 Task: Search one way flight ticket for 5 adults, 2 children, 1 infant in seat and 1 infant on lap in economy from Arcata/eureka: California Redwood Coast-humboldt County Airport to South Bend: South Bend International Airport on 8-6-2023. Choice of flights is United. Number of bags: 10 checked bags. Price is upto 107000. Outbound departure time preference is 18:00.
Action: Mouse moved to (291, 123)
Screenshot: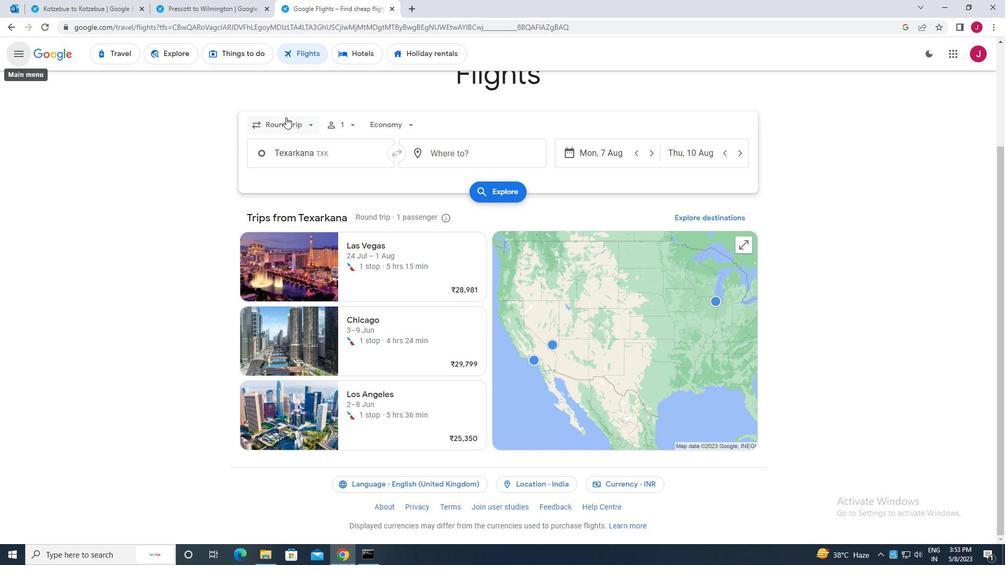 
Action: Mouse pressed left at (291, 123)
Screenshot: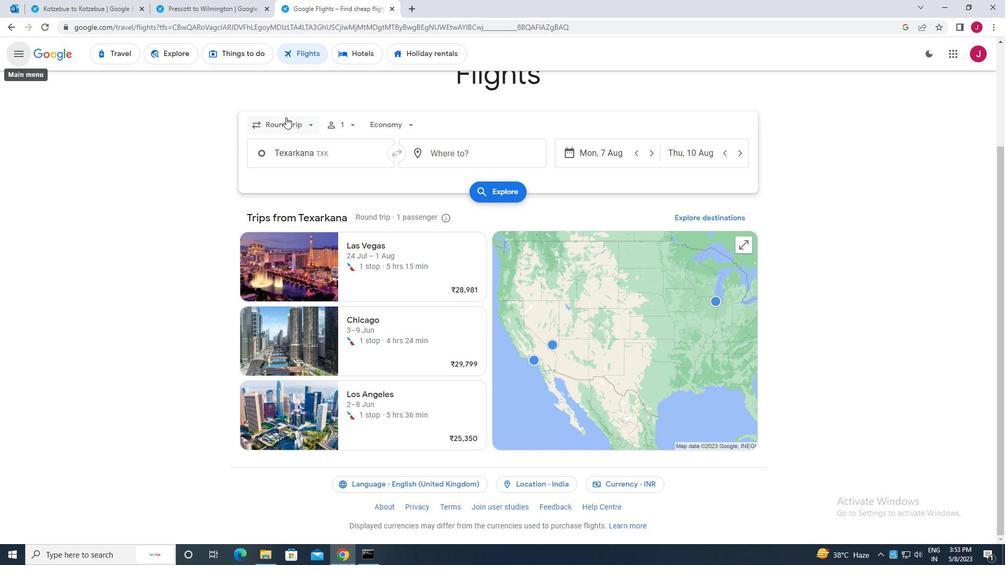 
Action: Mouse moved to (301, 171)
Screenshot: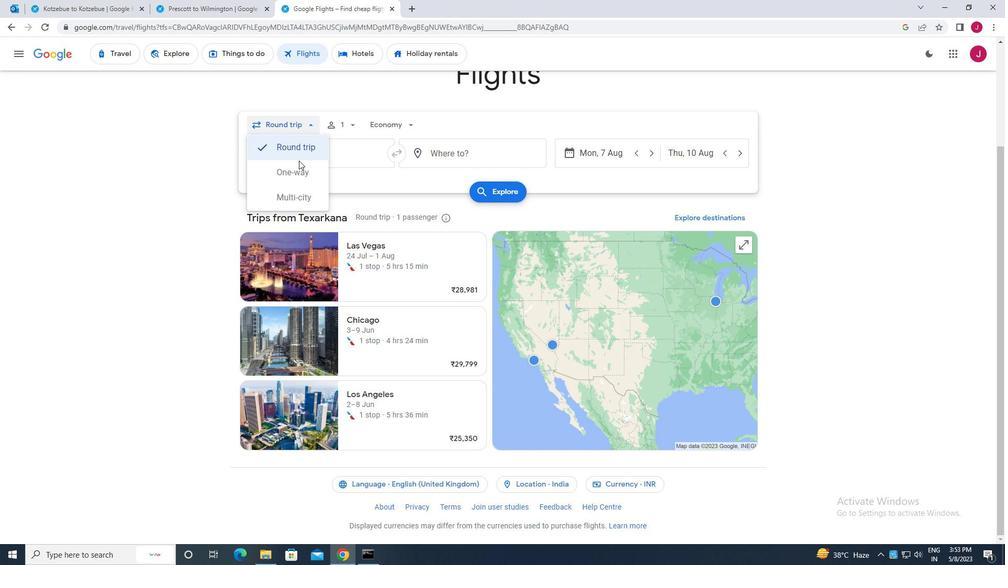 
Action: Mouse pressed left at (301, 171)
Screenshot: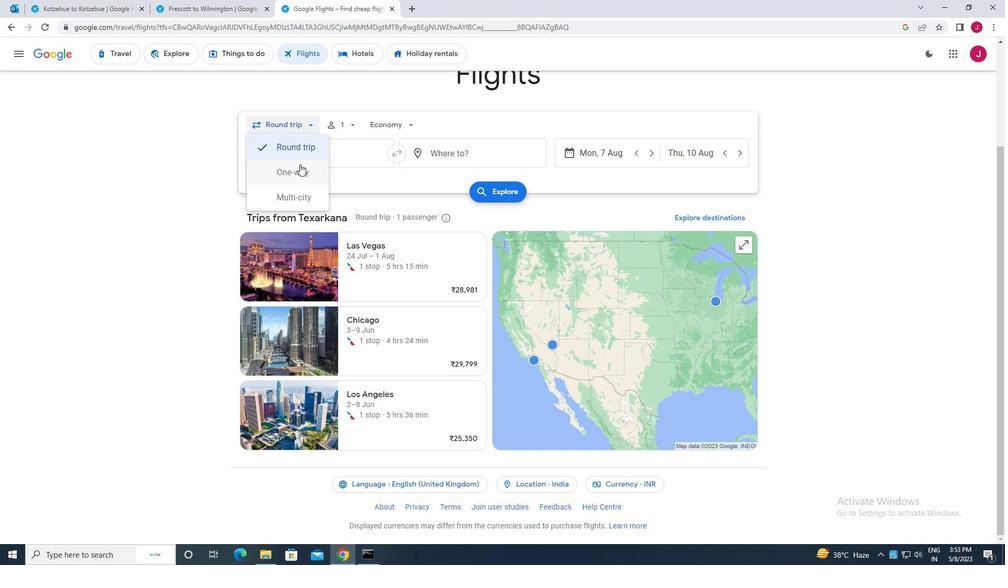 
Action: Mouse moved to (350, 127)
Screenshot: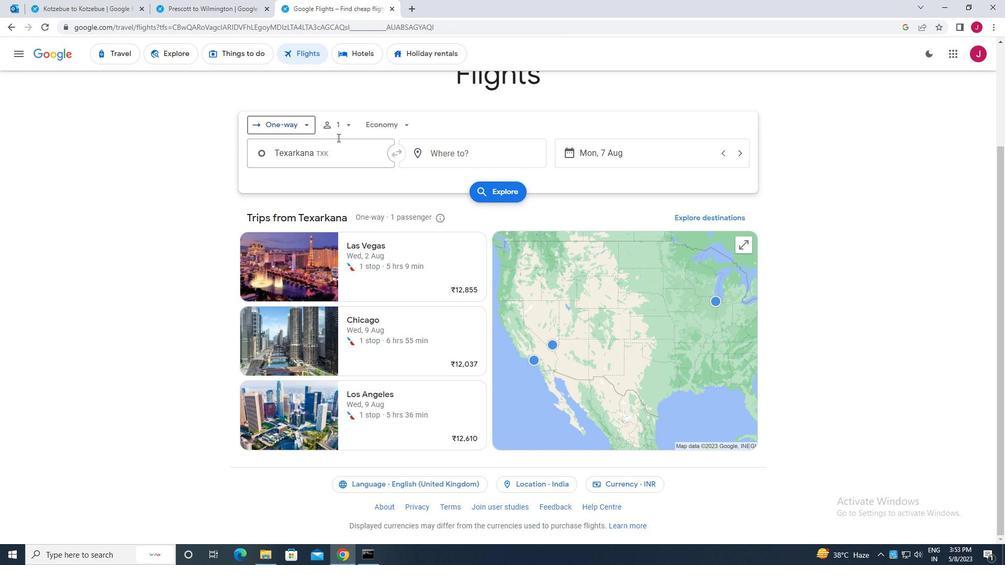 
Action: Mouse pressed left at (350, 127)
Screenshot: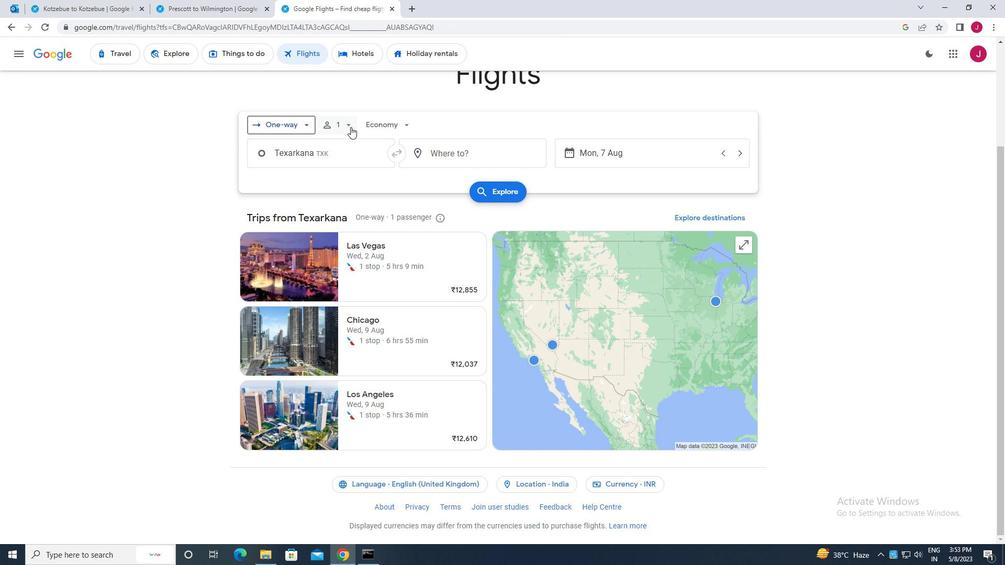 
Action: Mouse moved to (431, 149)
Screenshot: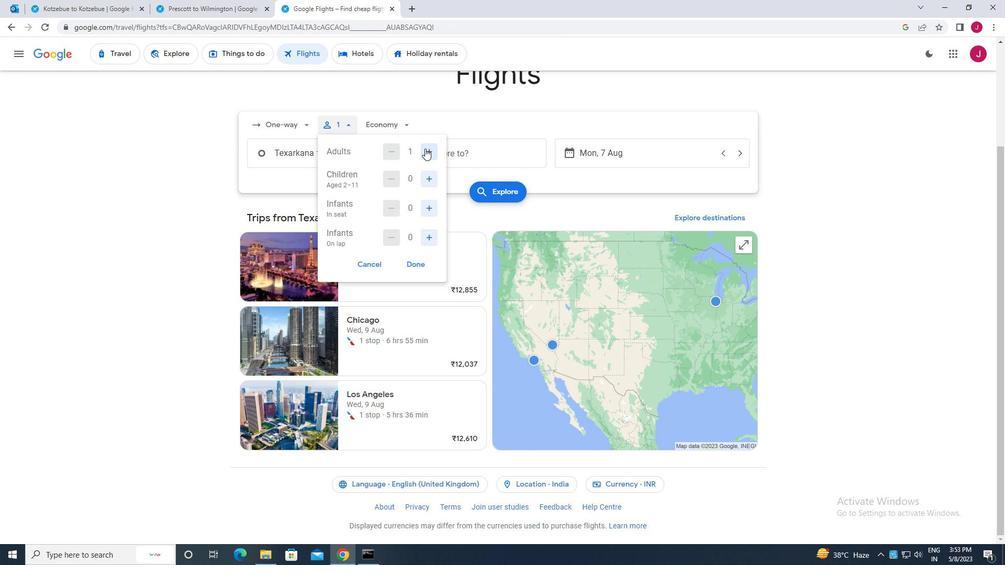 
Action: Mouse pressed left at (431, 149)
Screenshot: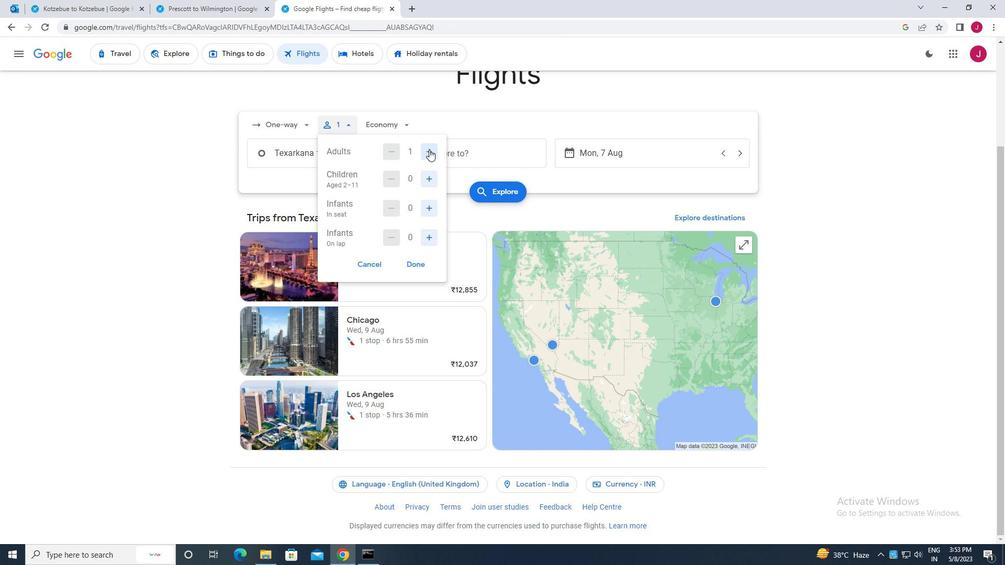 
Action: Mouse pressed left at (431, 149)
Screenshot: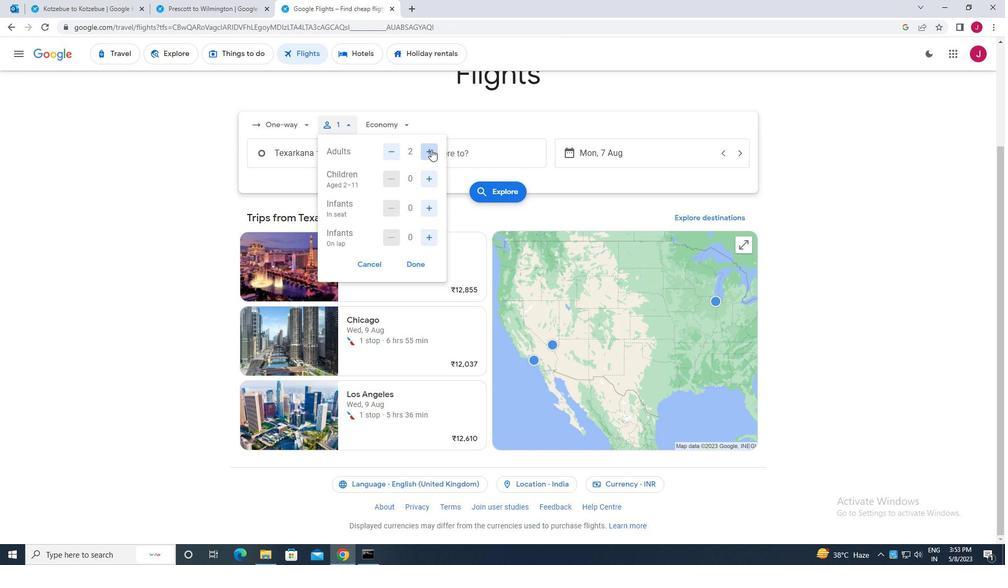 
Action: Mouse pressed left at (431, 149)
Screenshot: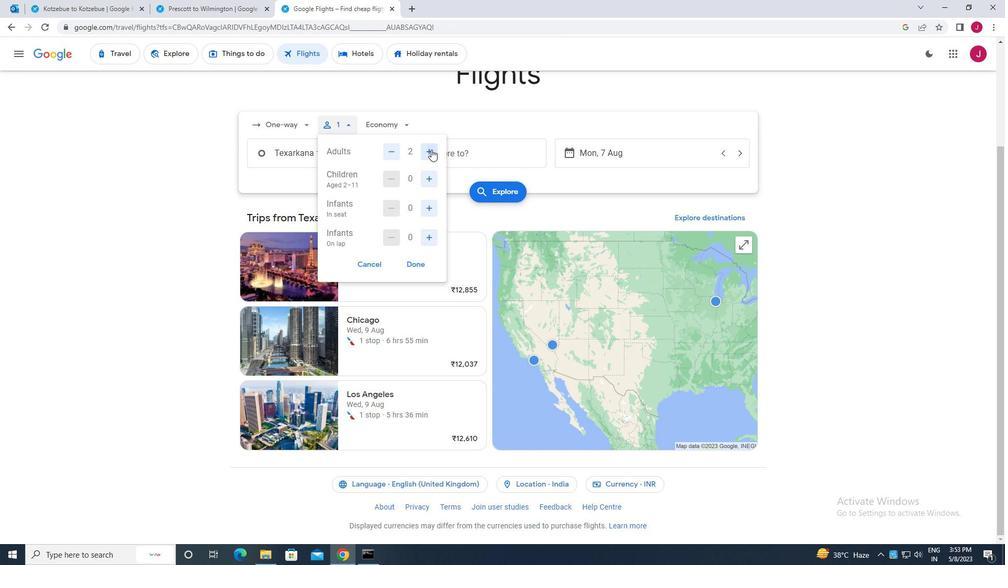 
Action: Mouse pressed left at (431, 149)
Screenshot: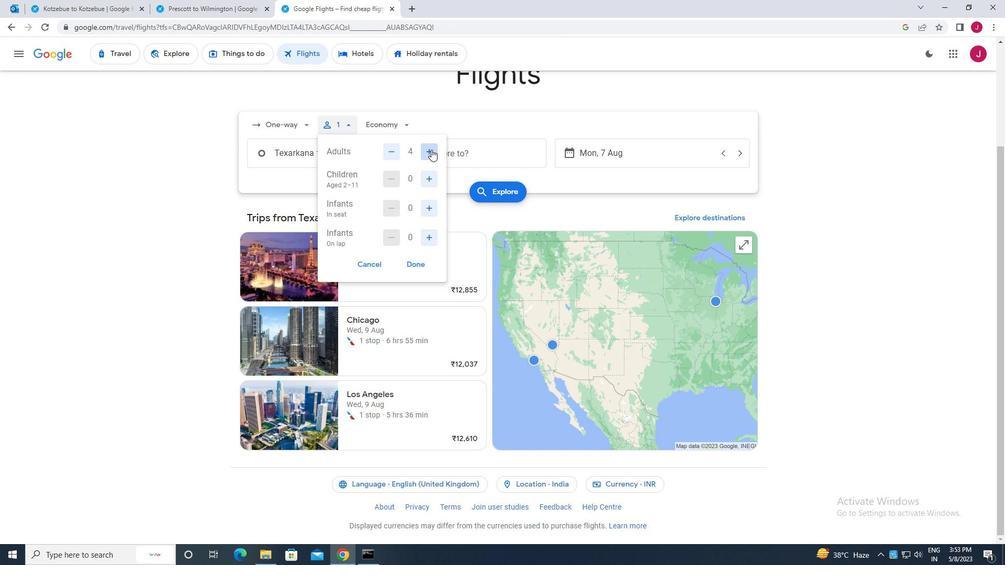 
Action: Mouse moved to (430, 178)
Screenshot: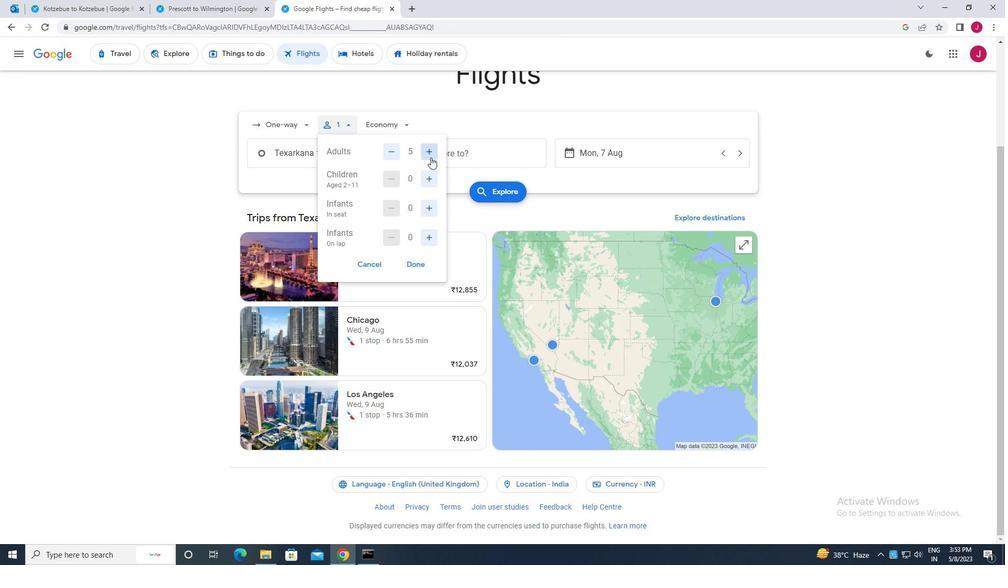 
Action: Mouse pressed left at (430, 178)
Screenshot: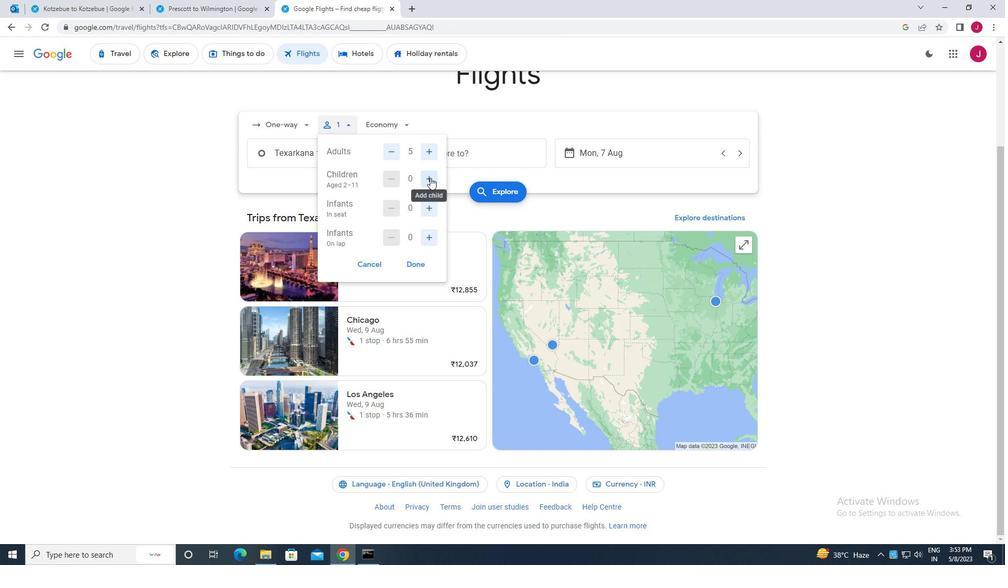
Action: Mouse pressed left at (430, 178)
Screenshot: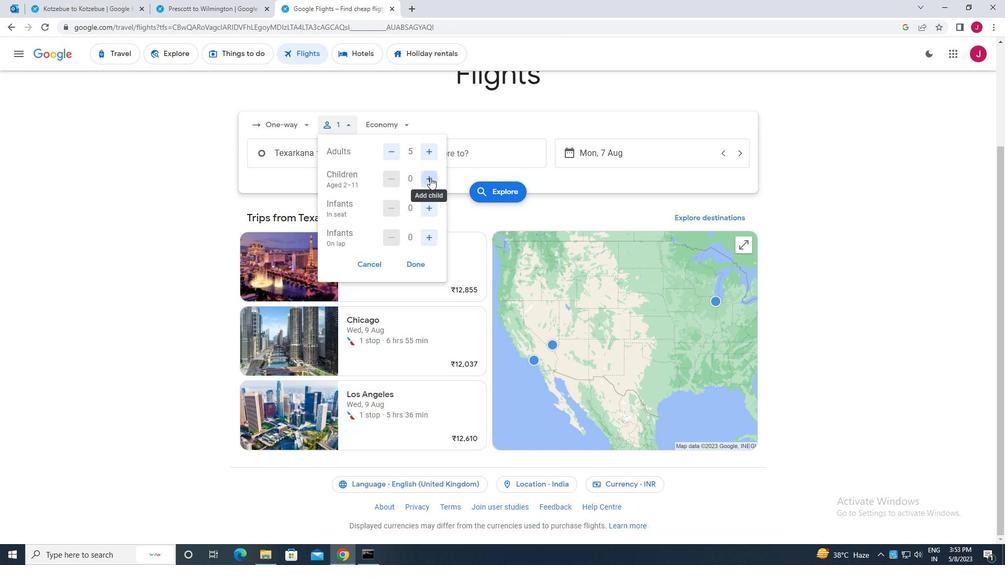 
Action: Mouse moved to (428, 206)
Screenshot: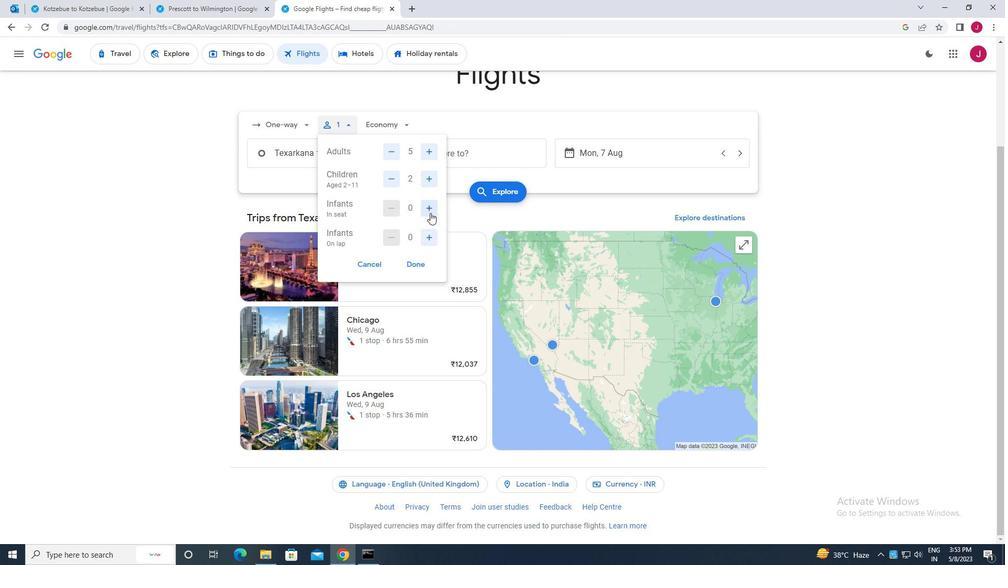 
Action: Mouse pressed left at (428, 206)
Screenshot: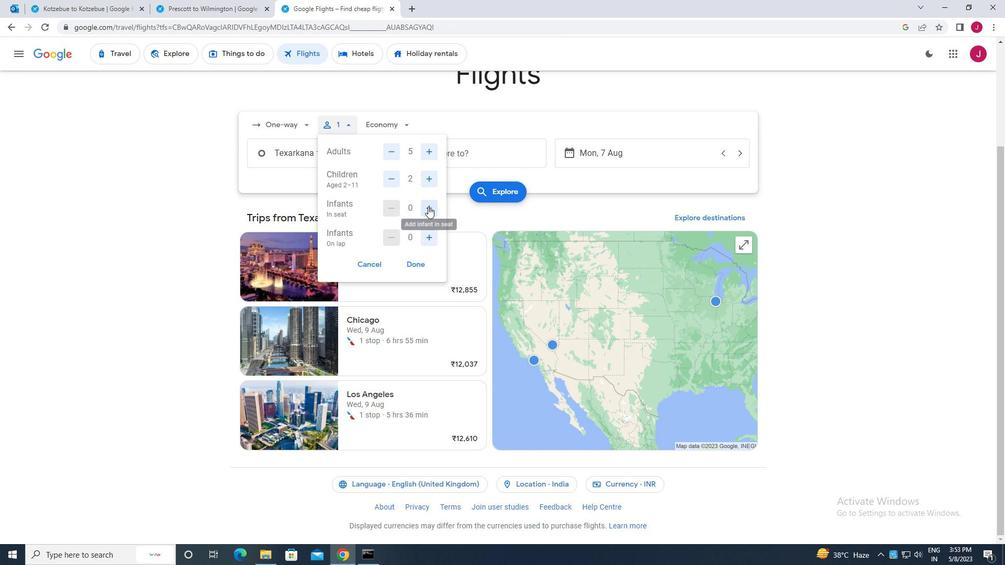 
Action: Mouse moved to (428, 238)
Screenshot: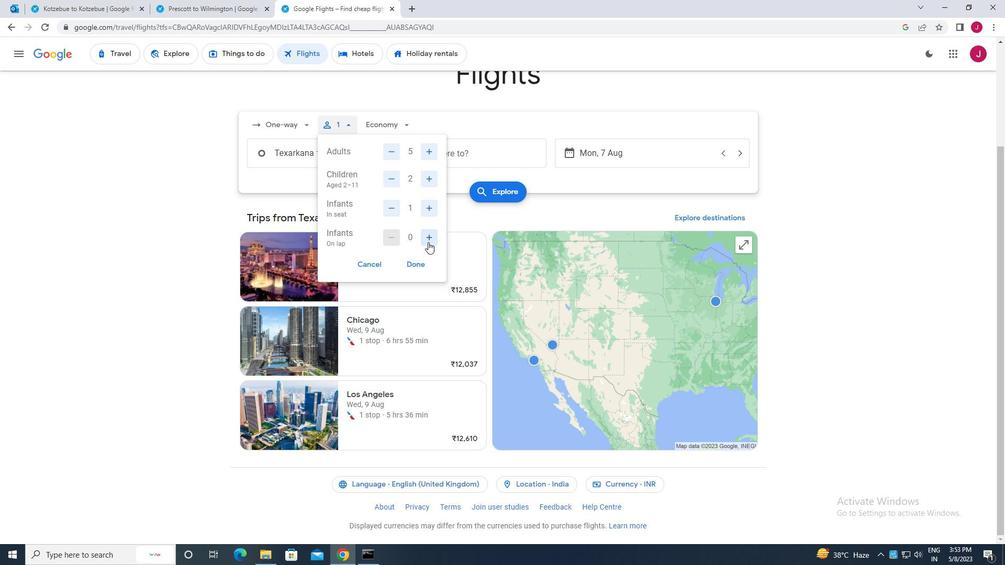 
Action: Mouse pressed left at (428, 238)
Screenshot: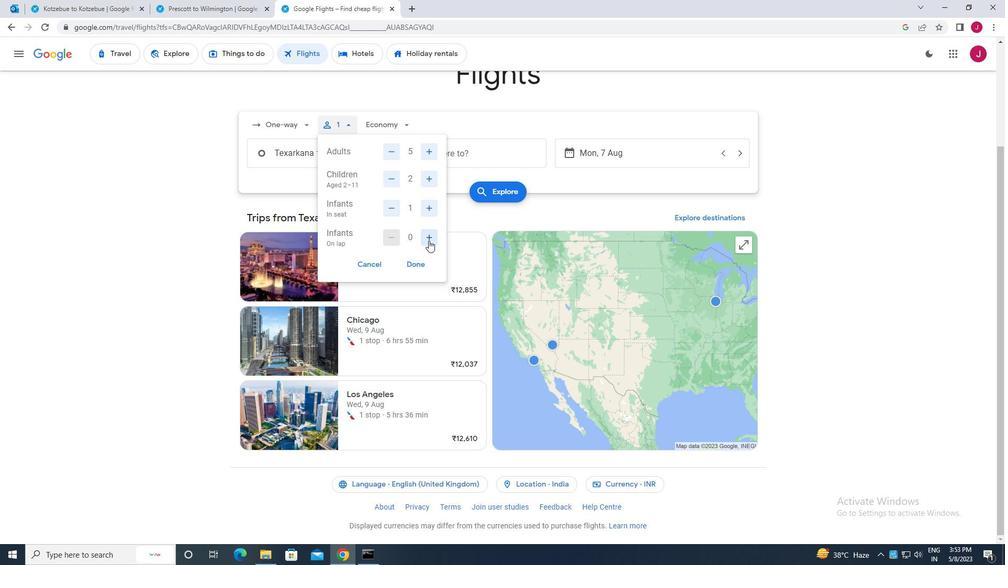 
Action: Mouse moved to (409, 262)
Screenshot: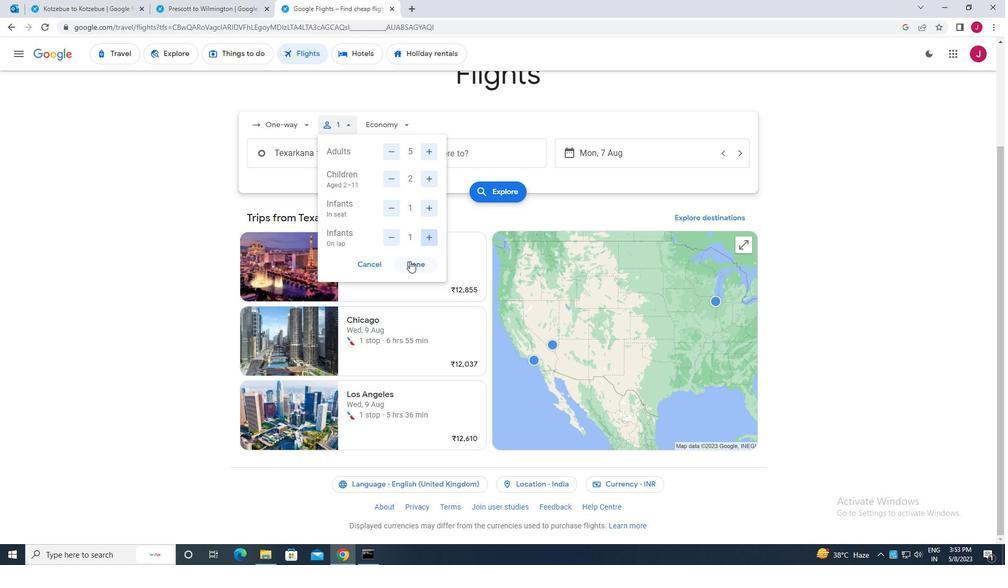 
Action: Mouse pressed left at (409, 262)
Screenshot: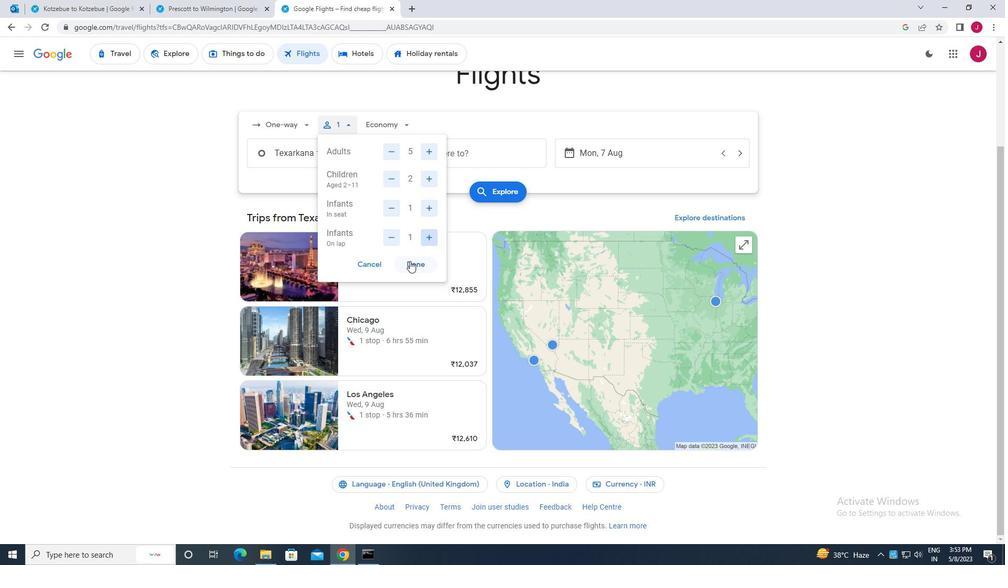 
Action: Mouse moved to (377, 126)
Screenshot: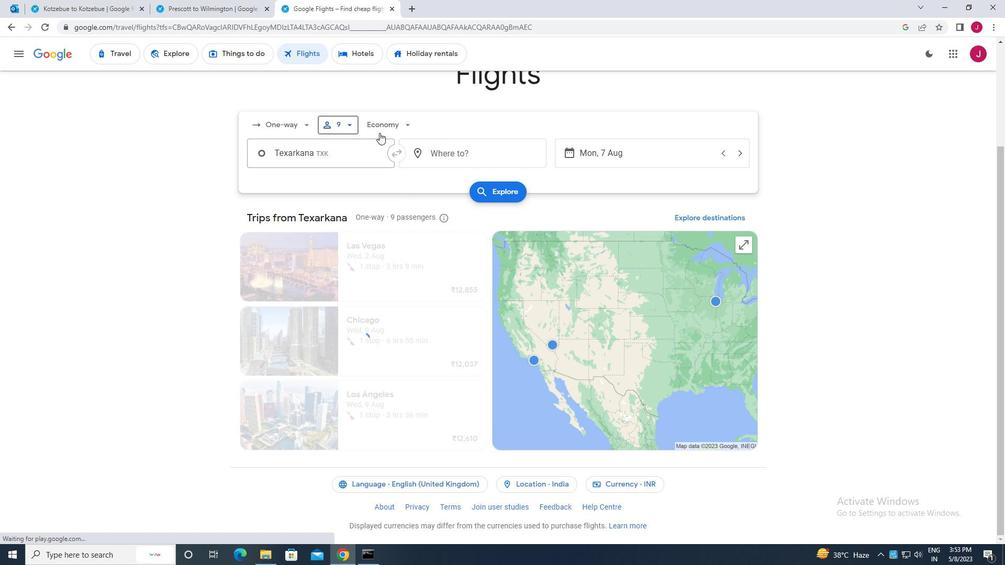 
Action: Mouse pressed left at (377, 126)
Screenshot: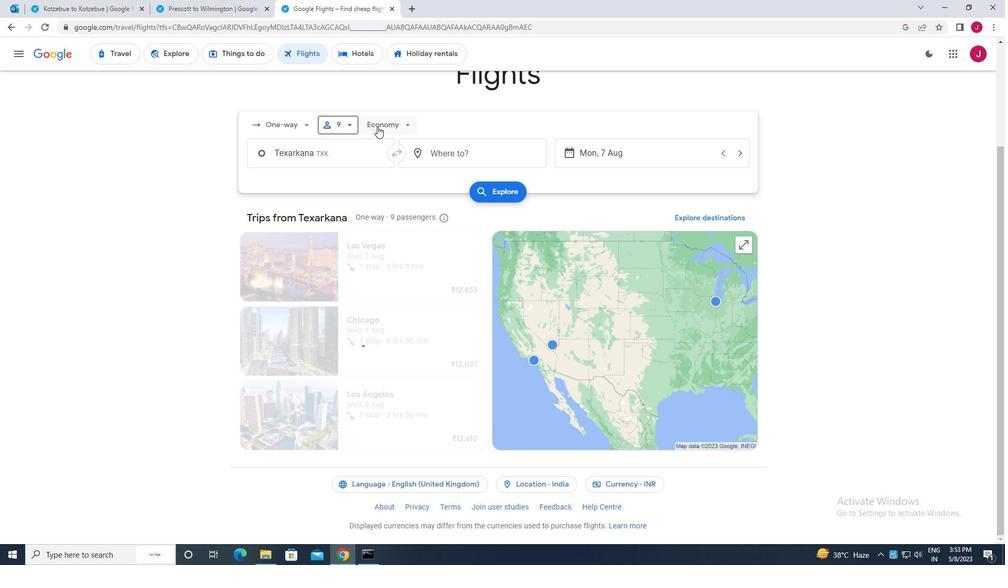 
Action: Mouse moved to (404, 148)
Screenshot: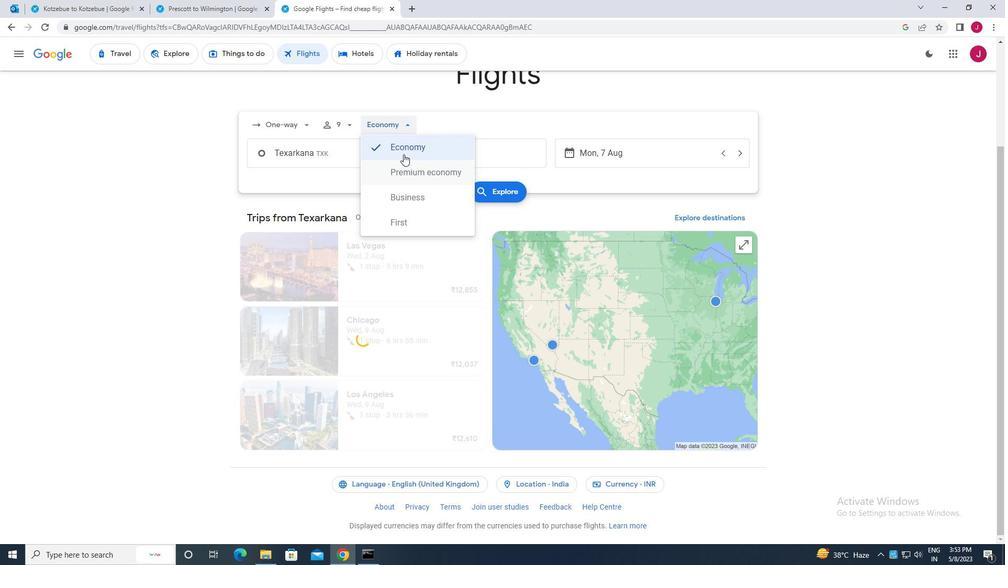 
Action: Mouse pressed left at (404, 148)
Screenshot: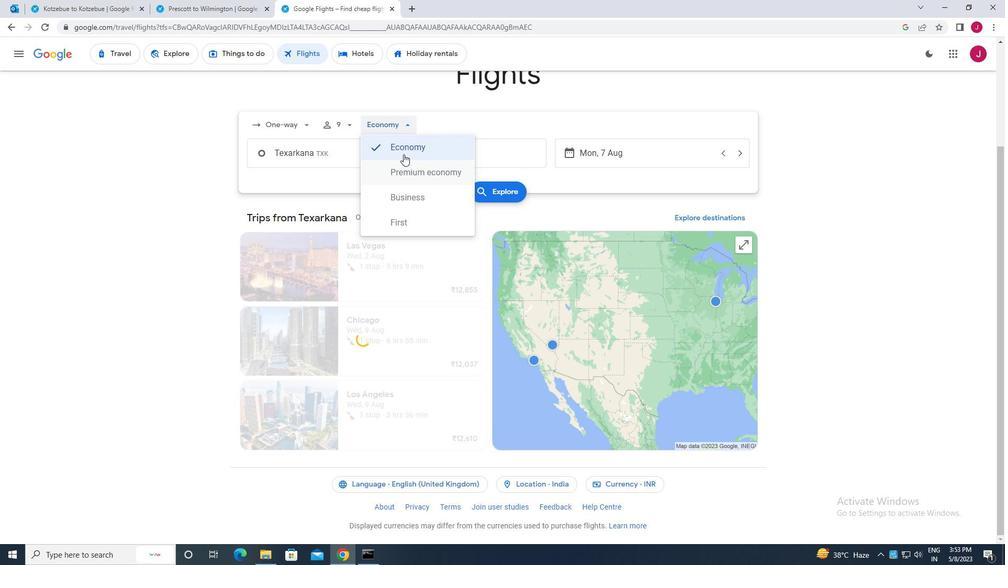 
Action: Mouse moved to (352, 153)
Screenshot: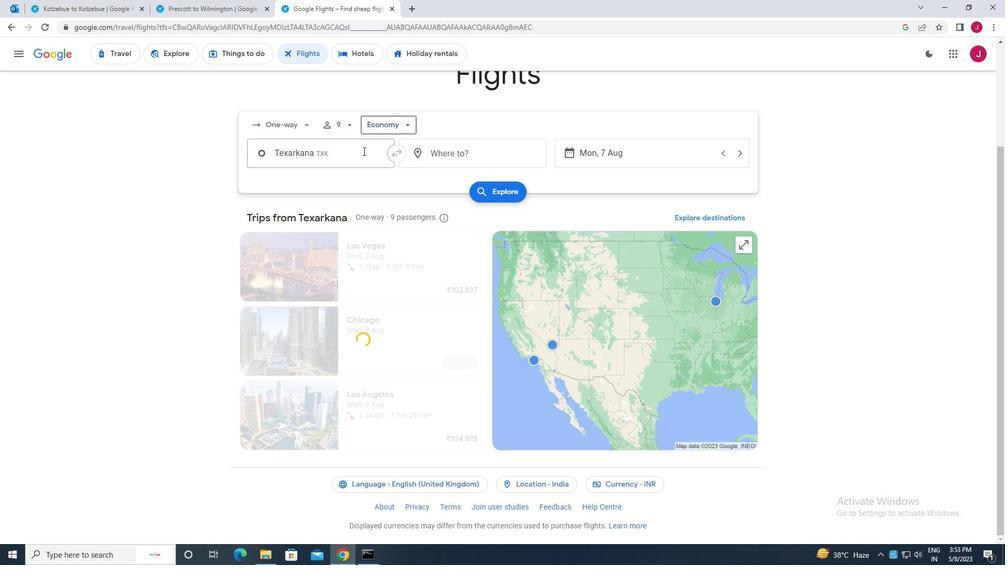 
Action: Mouse pressed left at (352, 153)
Screenshot: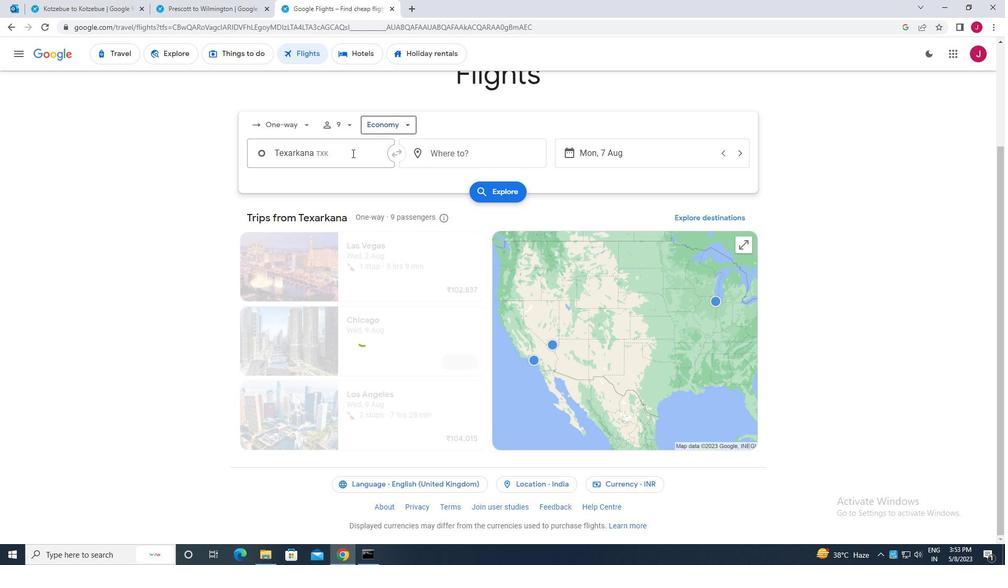
Action: Mouse moved to (350, 153)
Screenshot: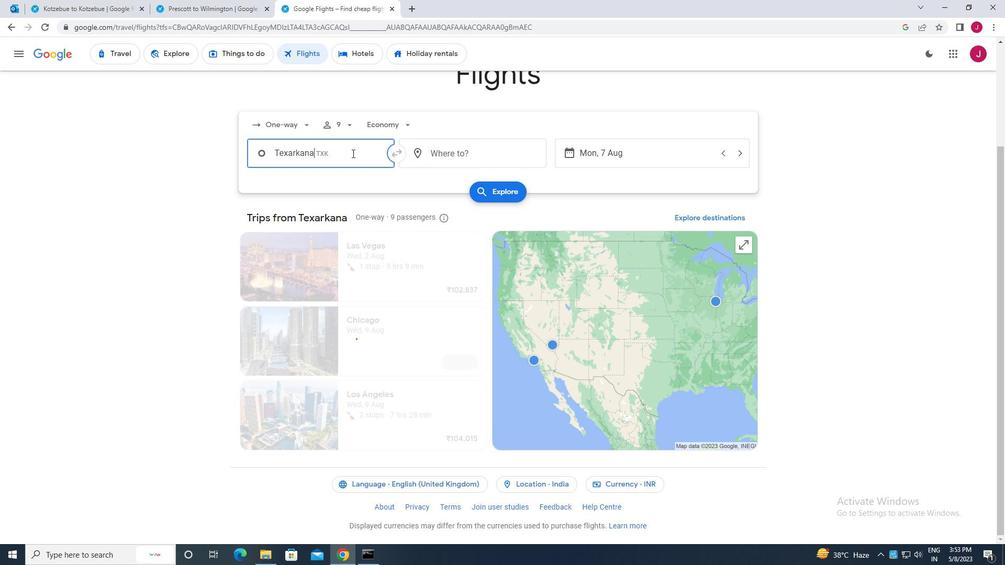 
Action: Key pressed arcata
Screenshot: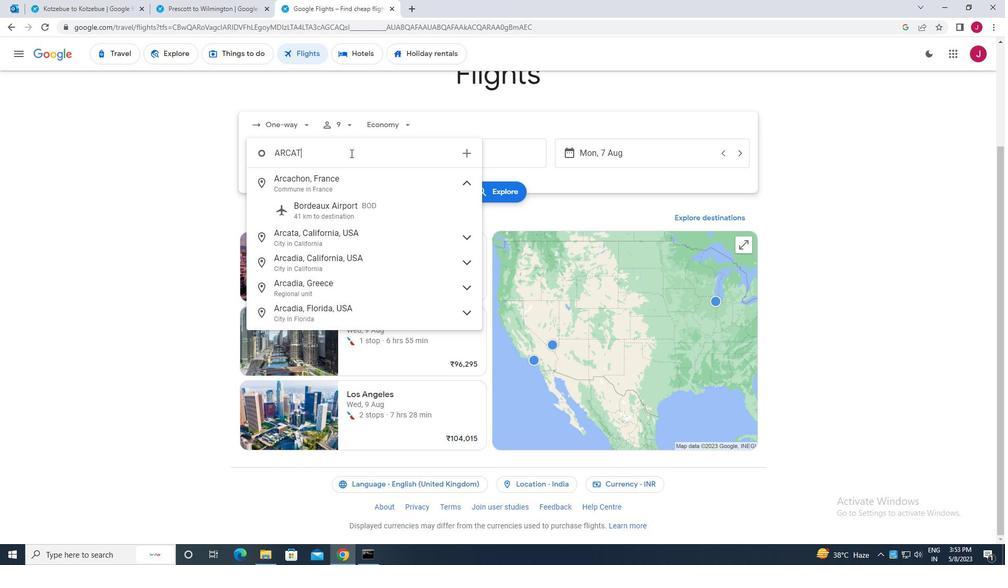 
Action: Mouse moved to (375, 208)
Screenshot: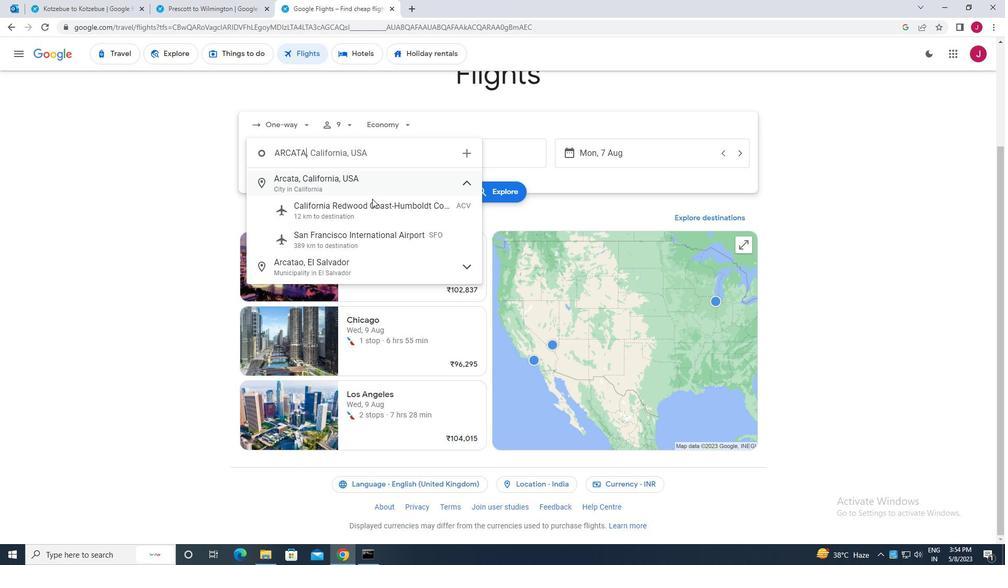 
Action: Mouse pressed left at (375, 208)
Screenshot: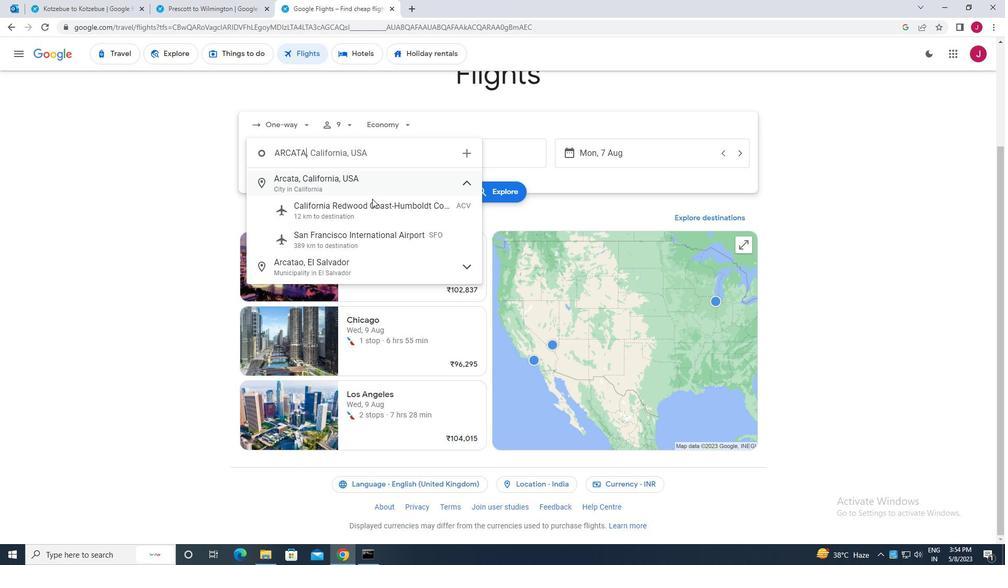 
Action: Mouse moved to (467, 154)
Screenshot: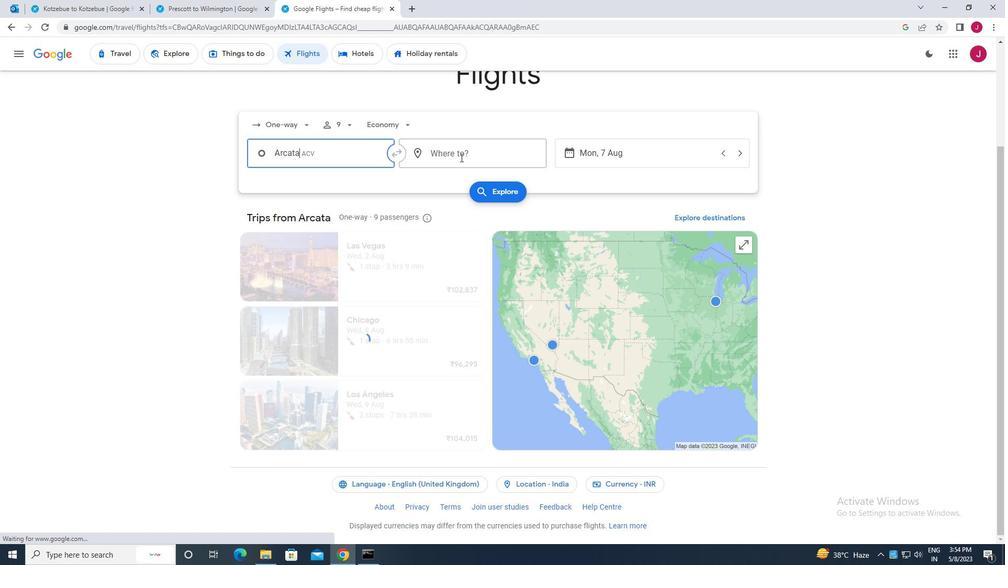 
Action: Mouse pressed left at (467, 154)
Screenshot: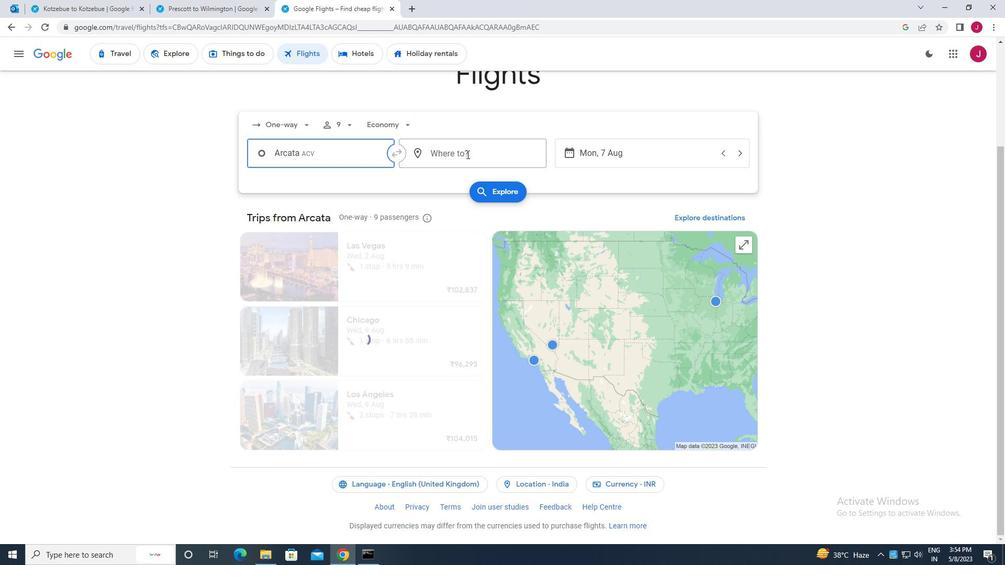 
Action: Key pressed south<Key.space>bend
Screenshot: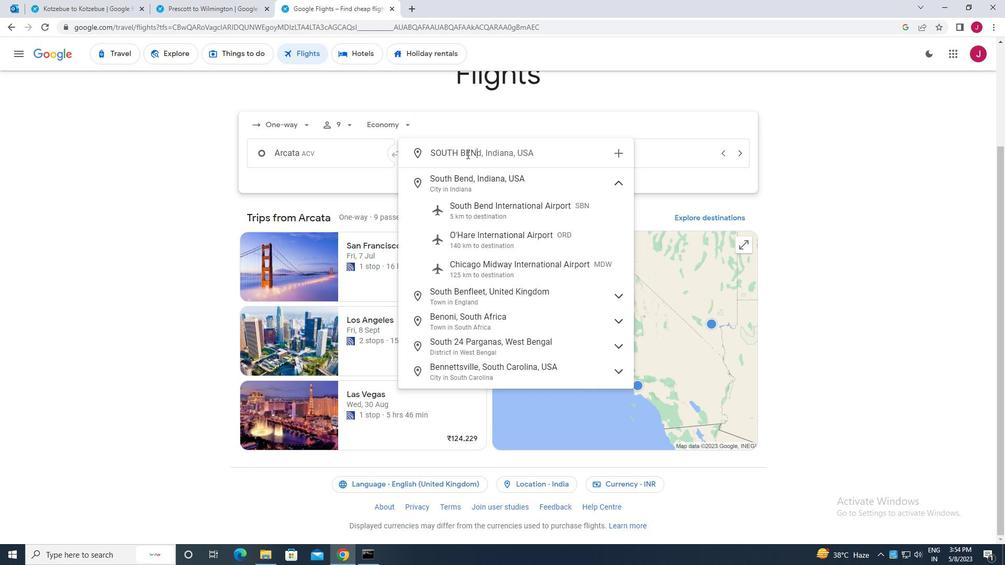 
Action: Mouse moved to (485, 208)
Screenshot: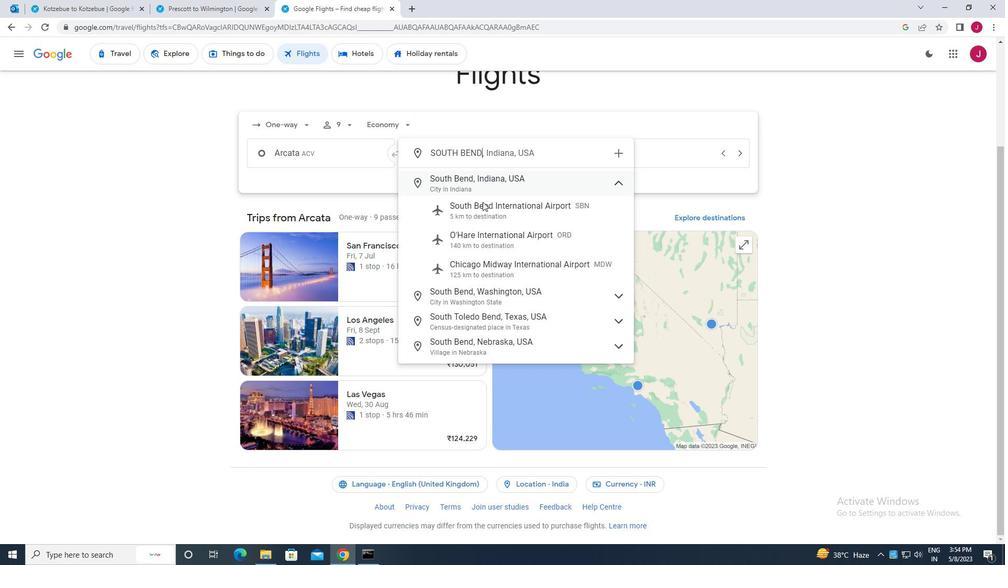 
Action: Mouse pressed left at (485, 208)
Screenshot: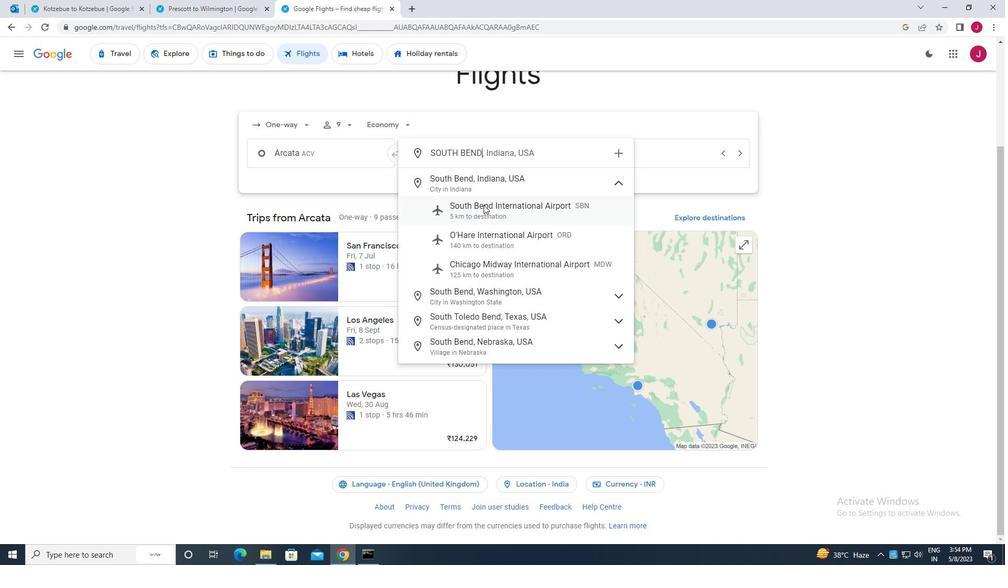 
Action: Mouse moved to (607, 156)
Screenshot: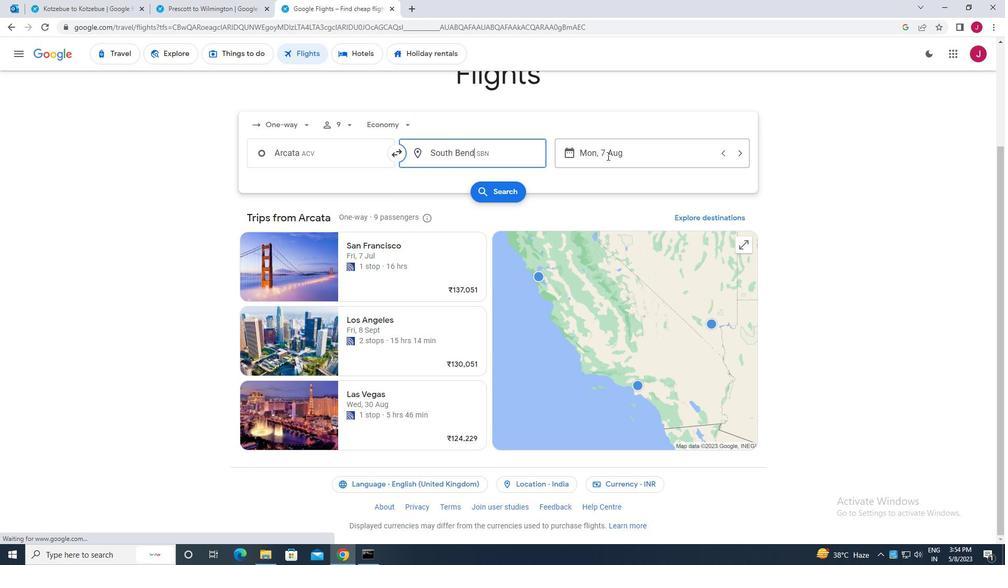 
Action: Mouse pressed left at (607, 156)
Screenshot: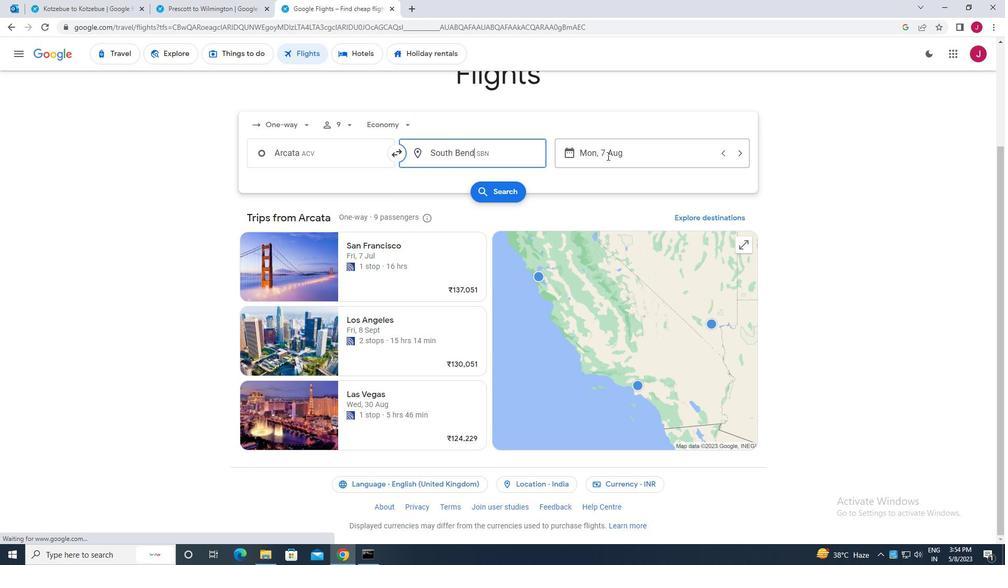 
Action: Mouse moved to (388, 255)
Screenshot: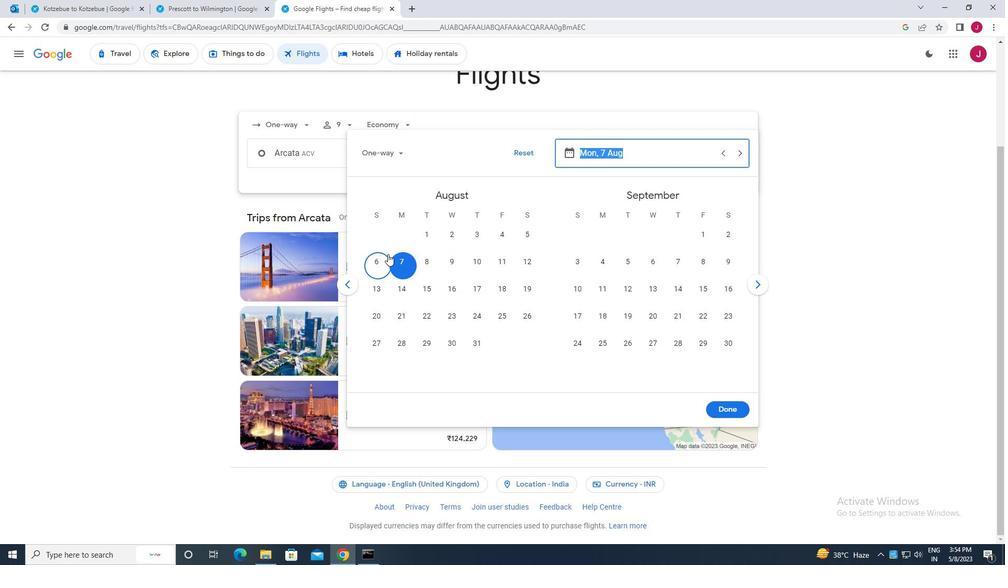 
Action: Mouse pressed left at (388, 255)
Screenshot: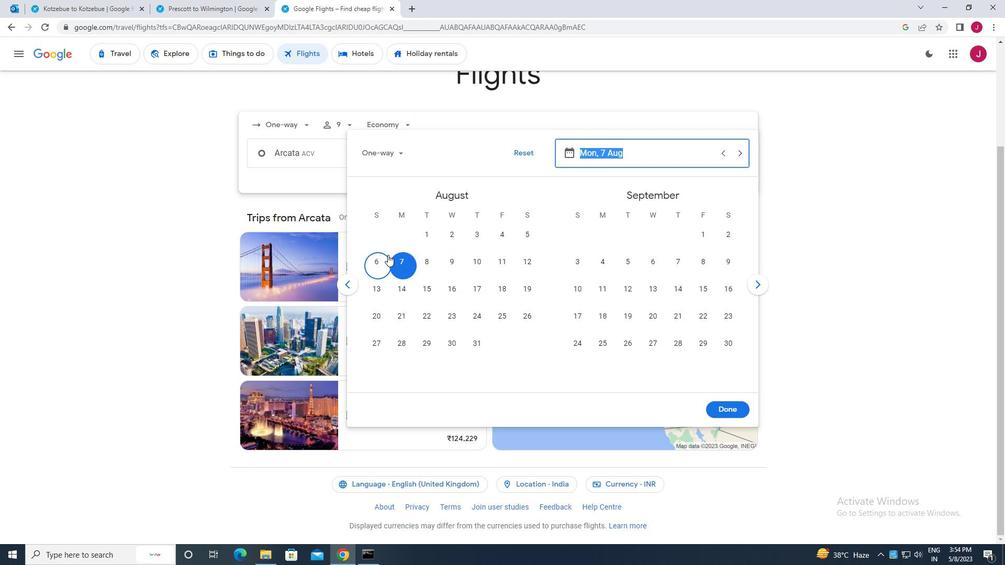 
Action: Mouse moved to (731, 409)
Screenshot: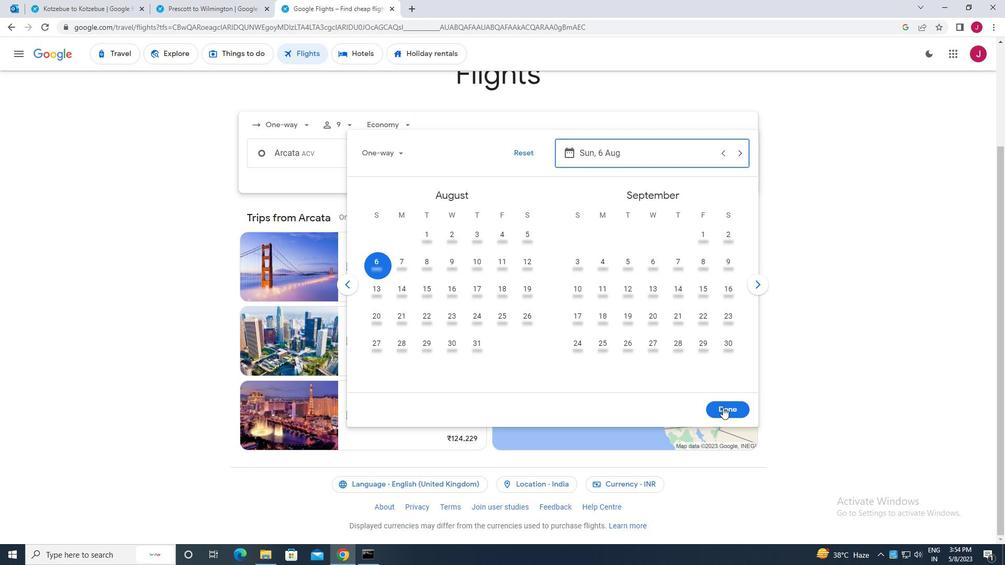 
Action: Mouse pressed left at (731, 409)
Screenshot: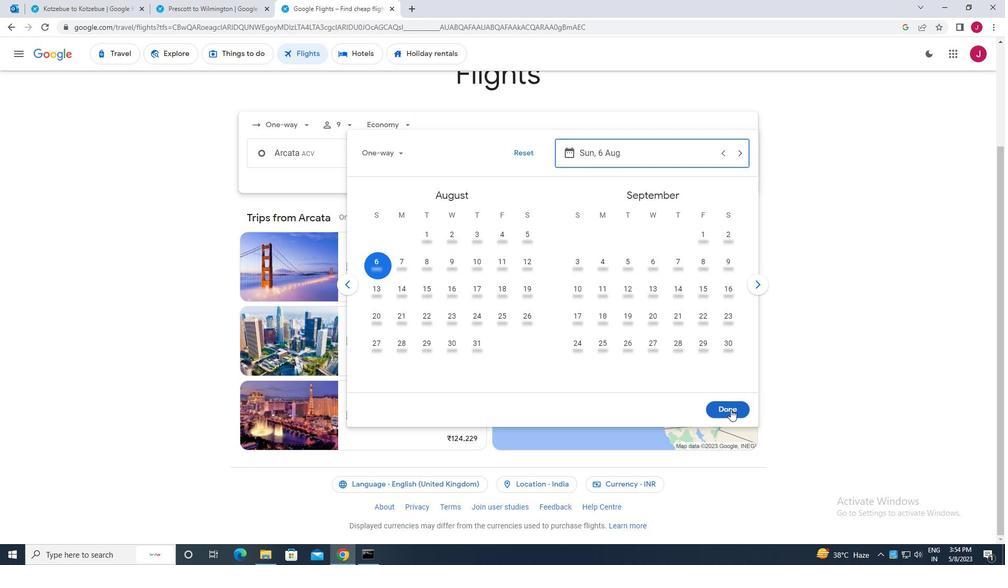 
Action: Mouse moved to (506, 193)
Screenshot: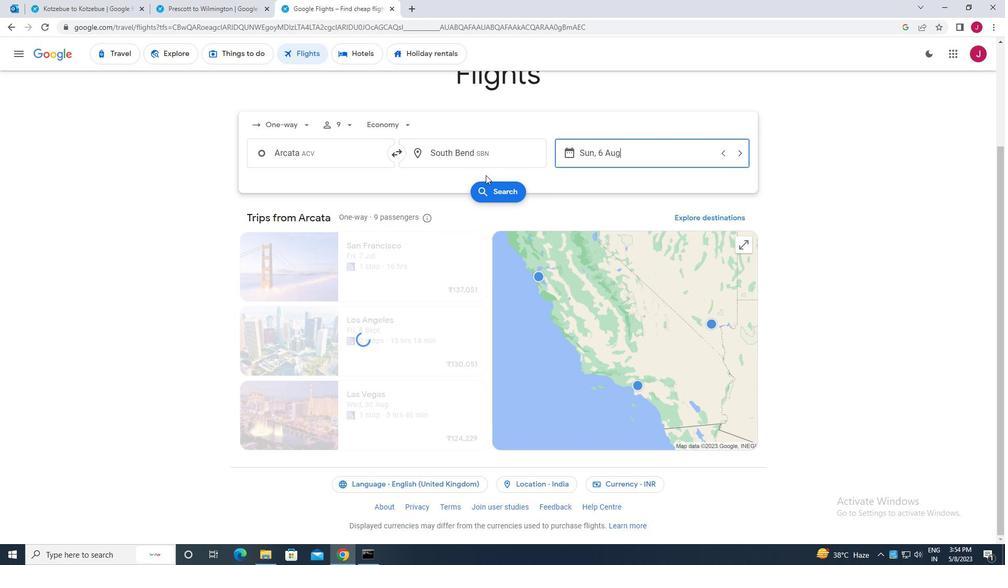 
Action: Mouse pressed left at (506, 193)
Screenshot: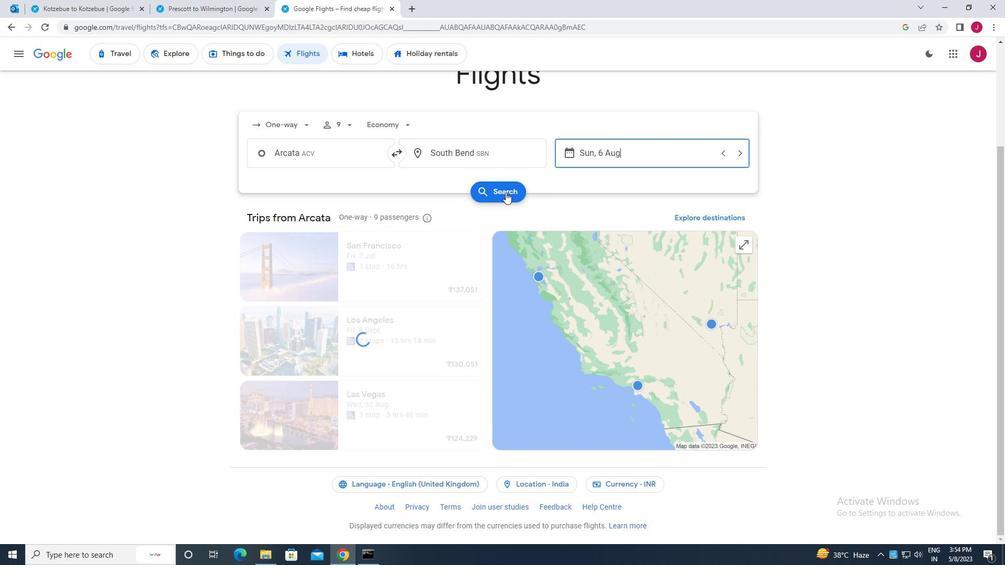 
Action: Mouse moved to (263, 151)
Screenshot: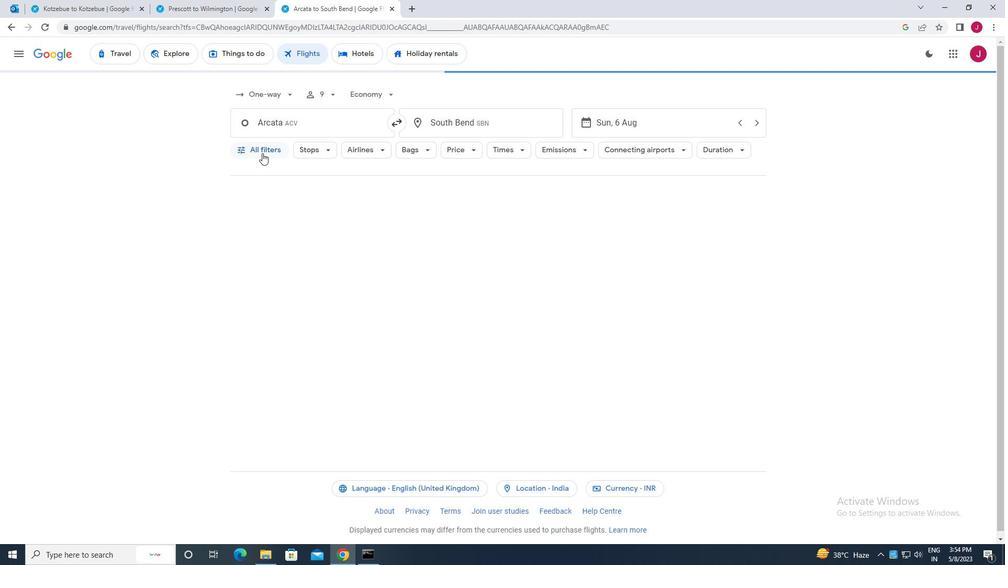 
Action: Mouse pressed left at (263, 151)
Screenshot: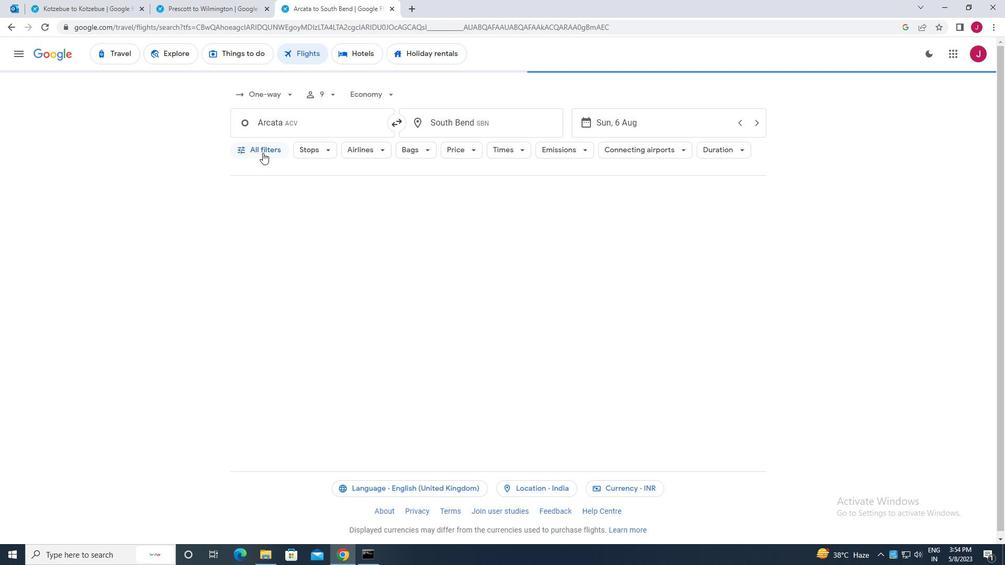 
Action: Mouse moved to (323, 240)
Screenshot: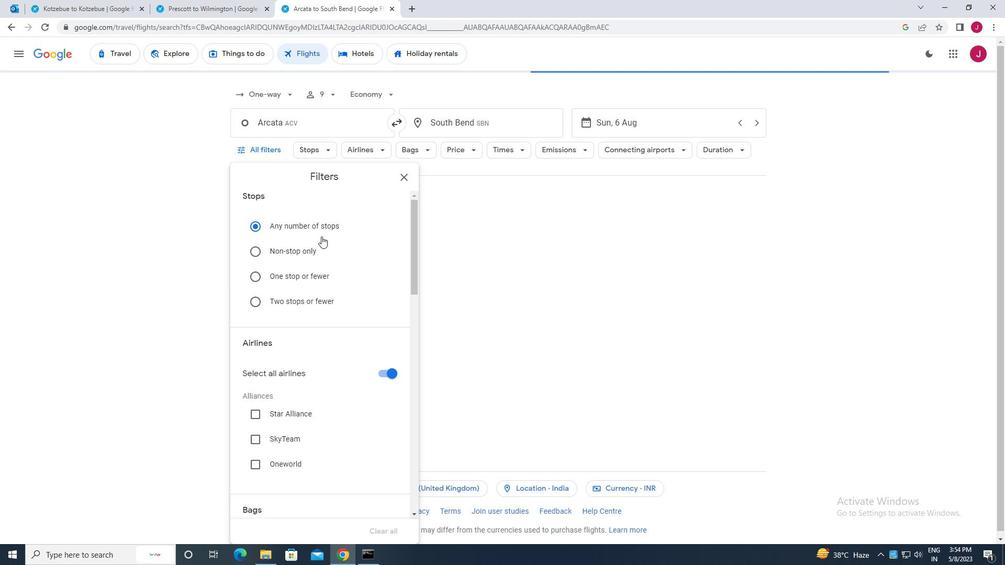 
Action: Mouse scrolled (323, 239) with delta (0, 0)
Screenshot: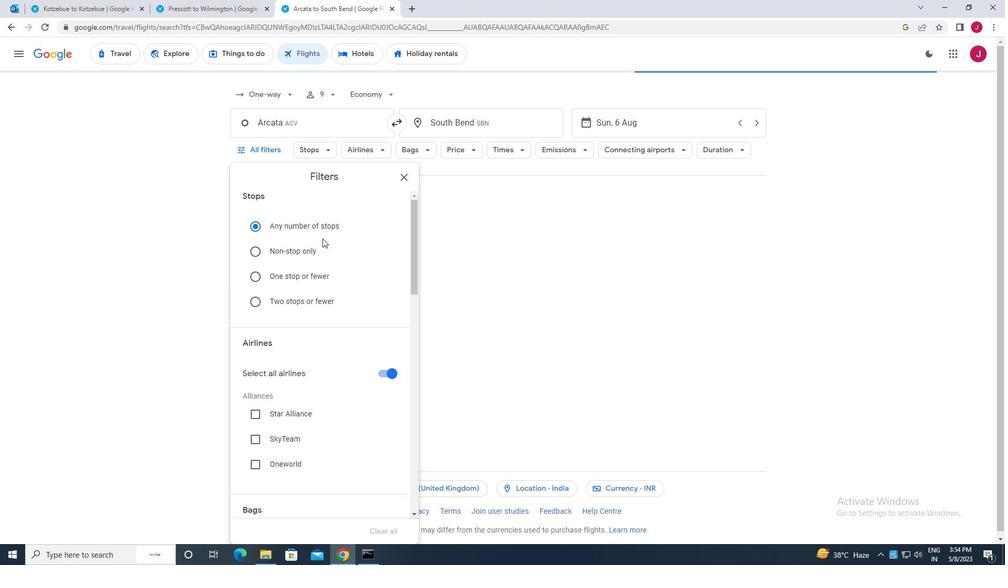 
Action: Mouse scrolled (323, 239) with delta (0, 0)
Screenshot: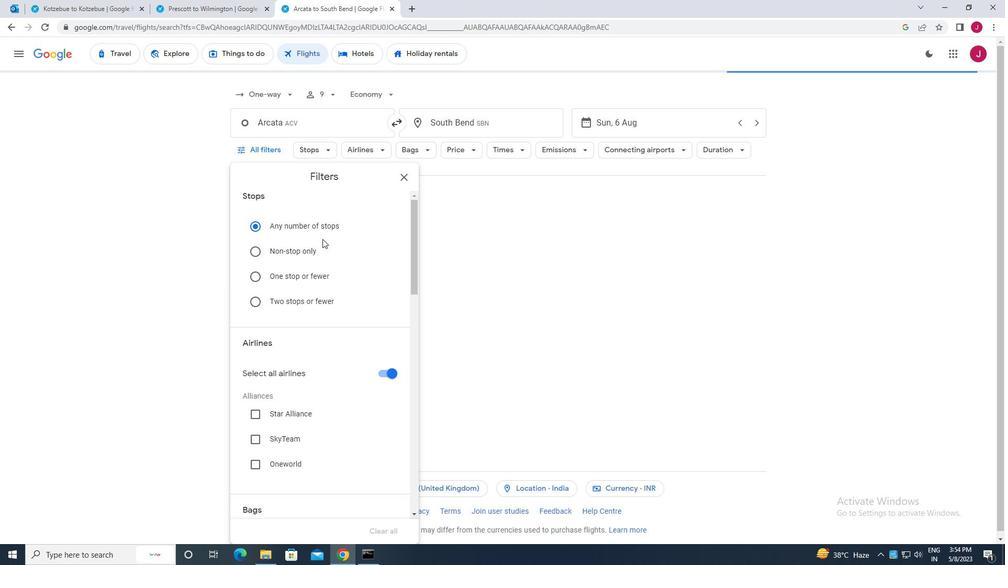 
Action: Mouse scrolled (323, 239) with delta (0, 0)
Screenshot: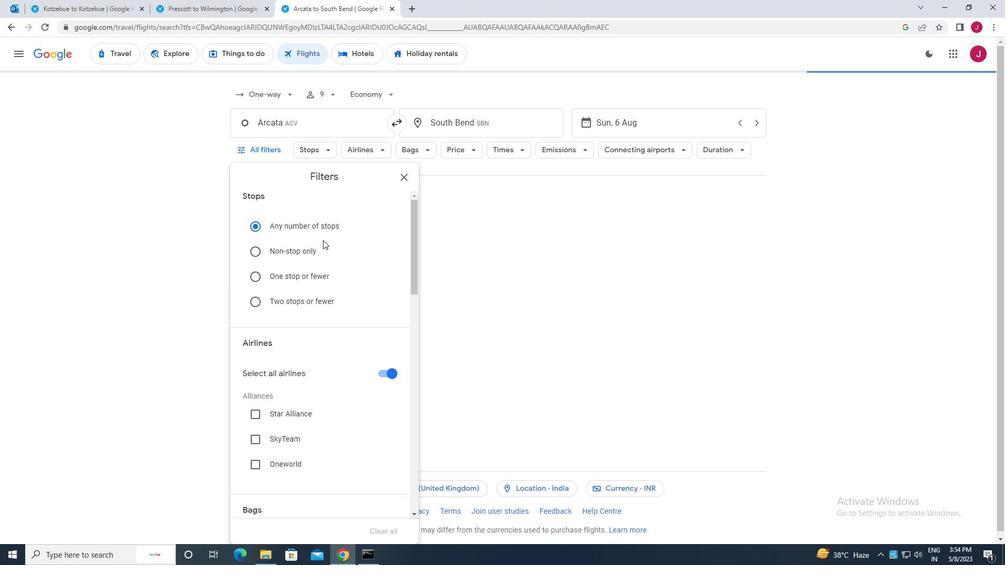 
Action: Mouse moved to (384, 218)
Screenshot: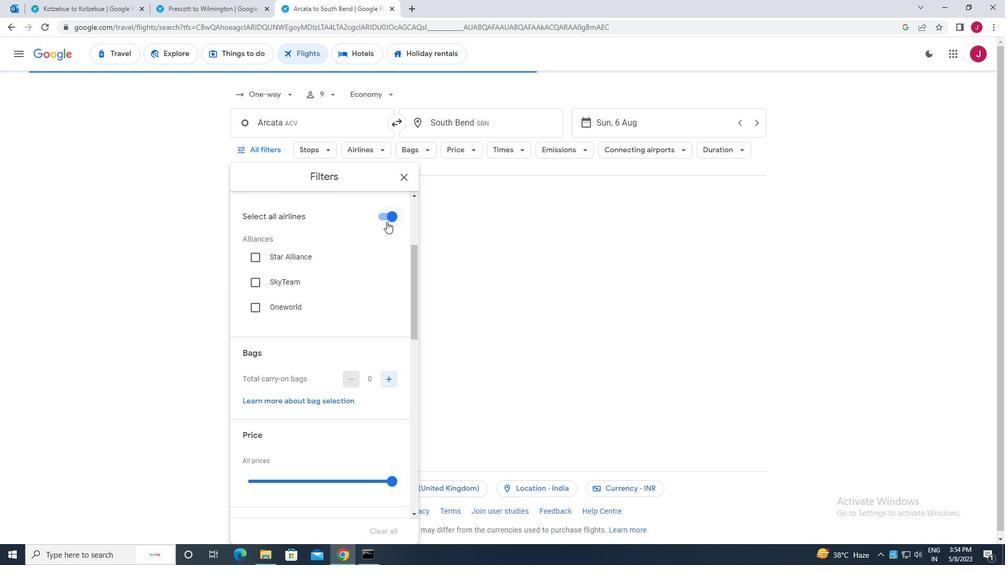 
Action: Mouse pressed left at (384, 218)
Screenshot: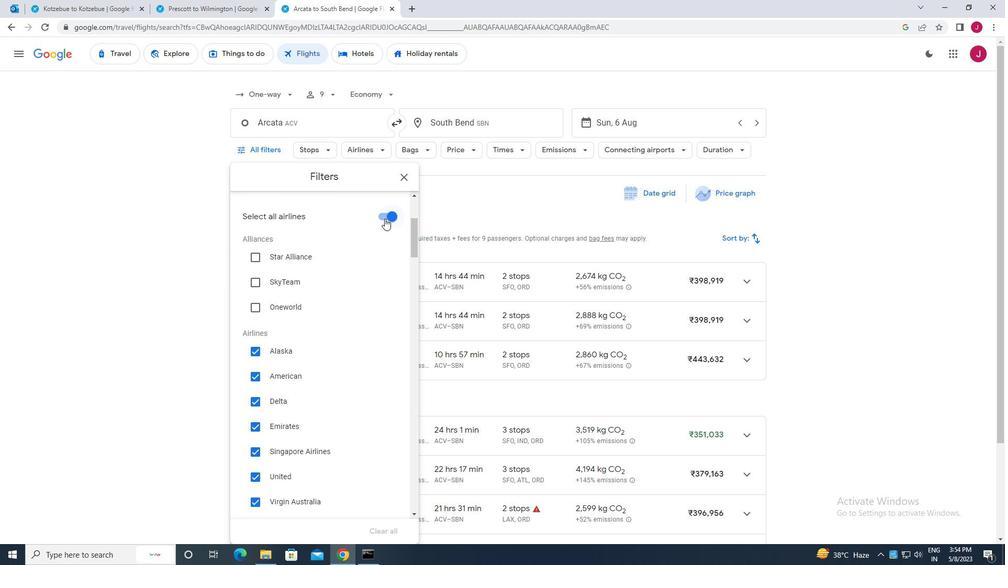 
Action: Mouse moved to (347, 262)
Screenshot: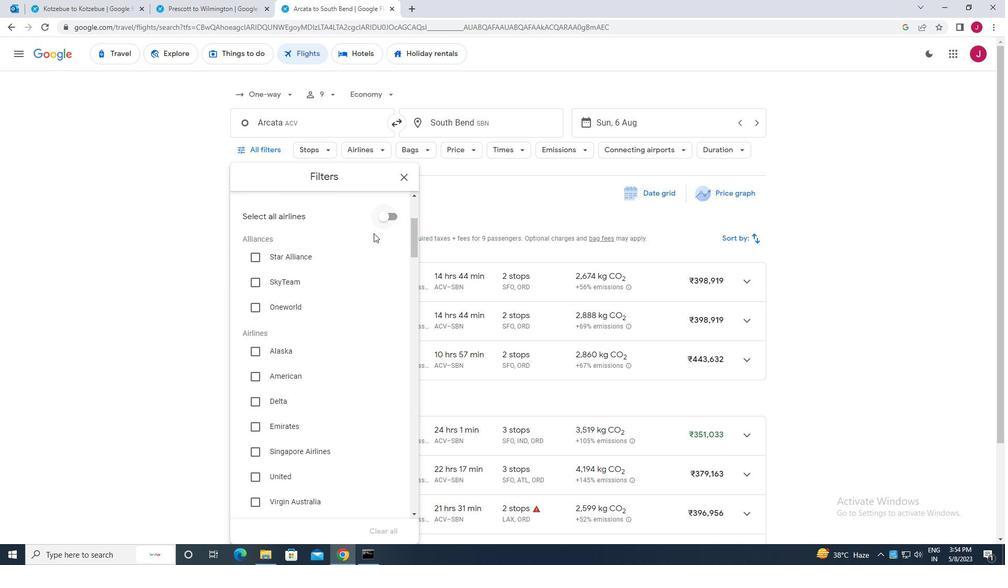 
Action: Mouse scrolled (347, 261) with delta (0, 0)
Screenshot: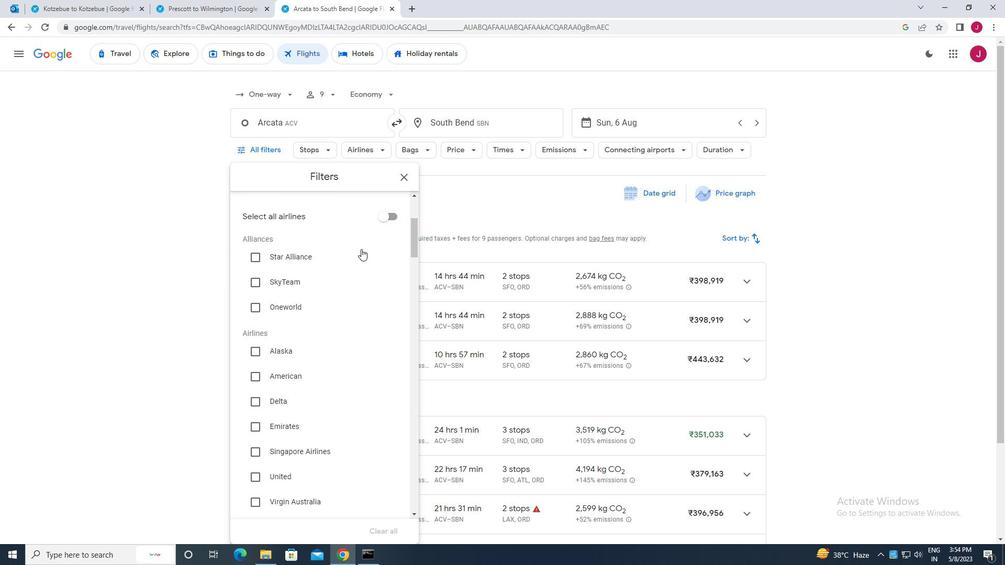 
Action: Mouse moved to (346, 263)
Screenshot: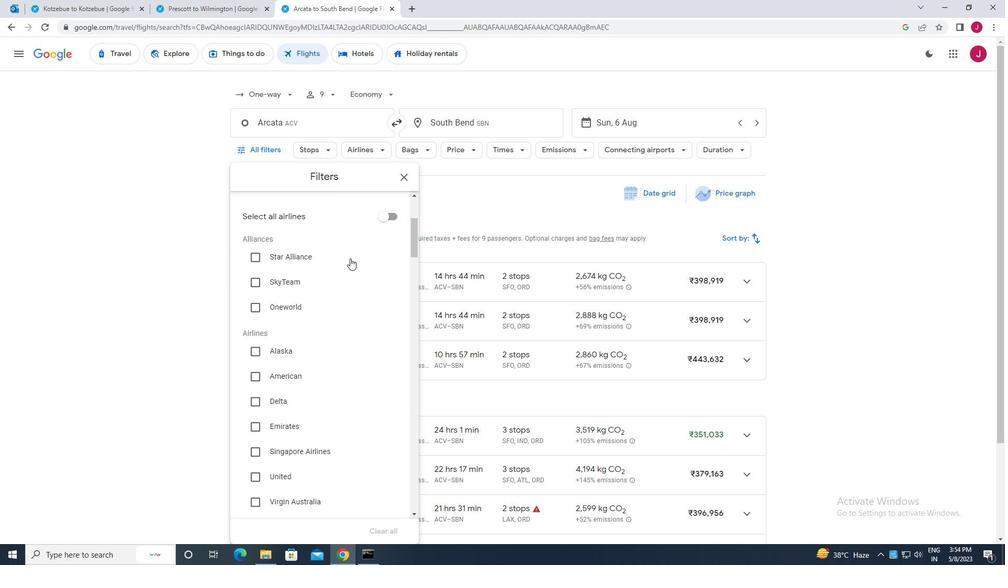 
Action: Mouse scrolled (346, 262) with delta (0, 0)
Screenshot: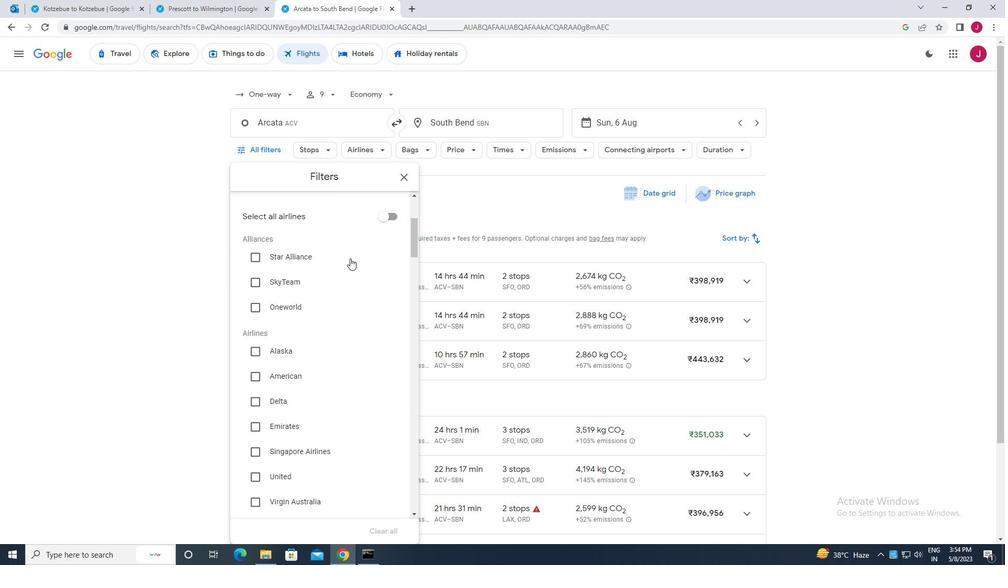 
Action: Mouse moved to (346, 265)
Screenshot: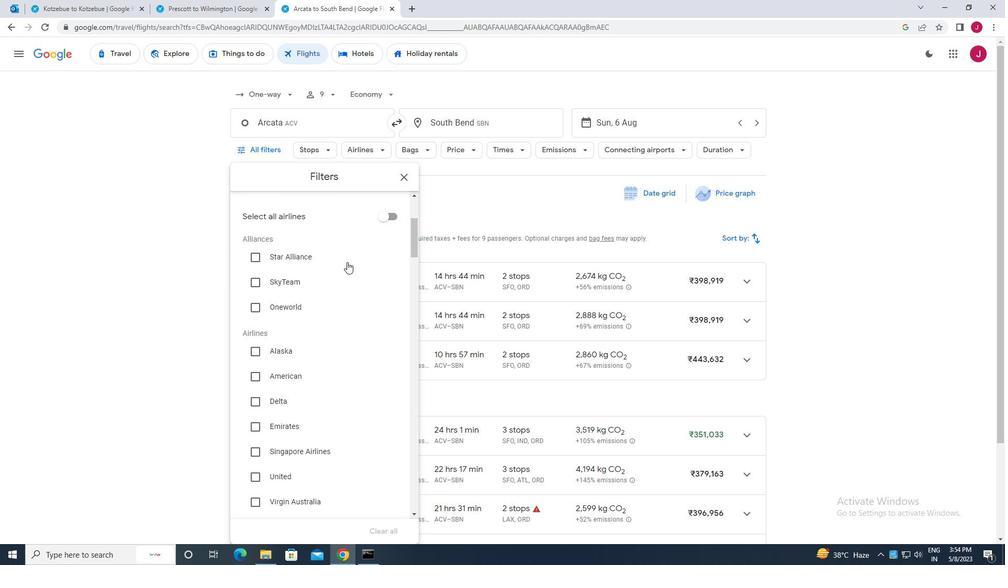 
Action: Mouse scrolled (346, 264) with delta (0, 0)
Screenshot: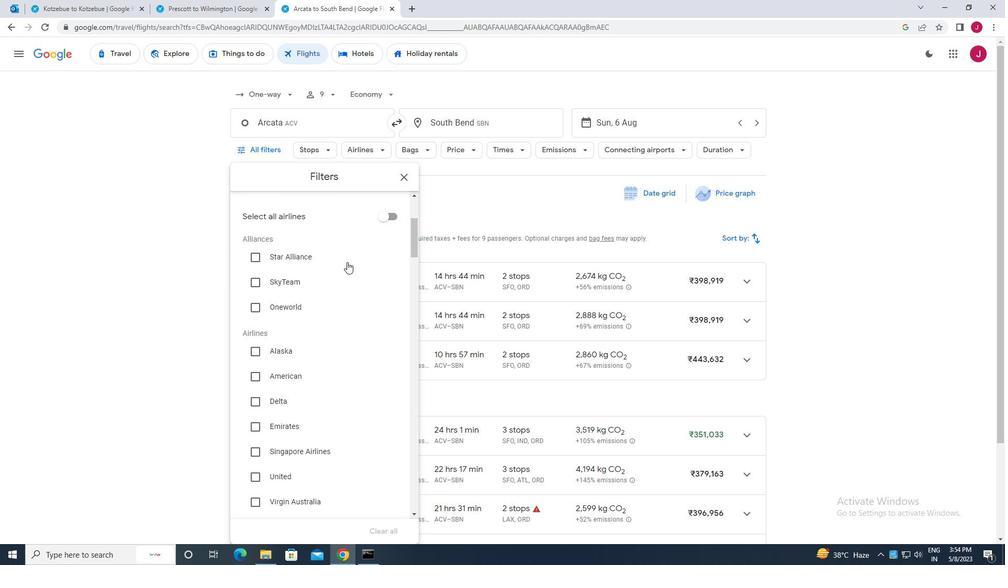 
Action: Mouse moved to (256, 320)
Screenshot: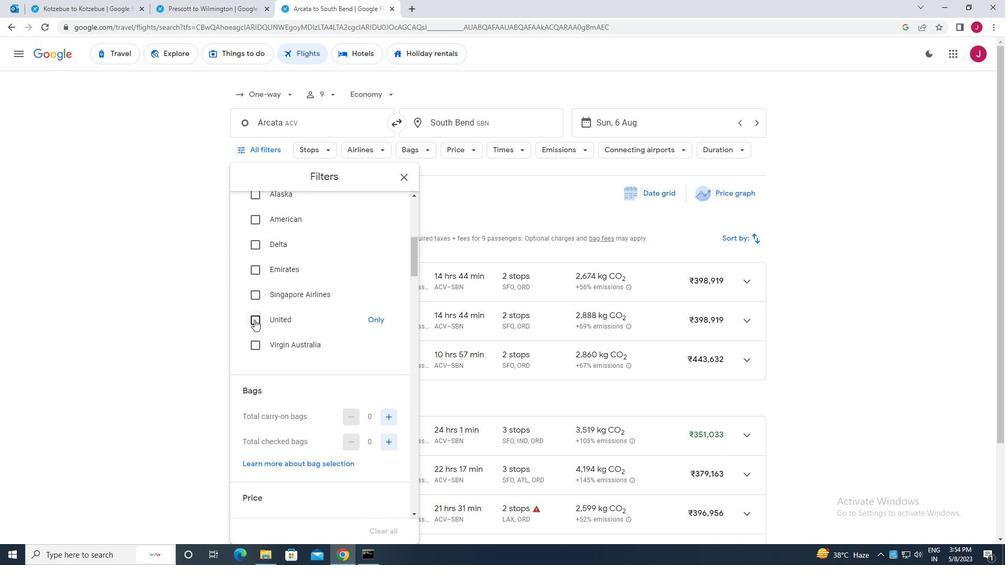 
Action: Mouse pressed left at (256, 320)
Screenshot: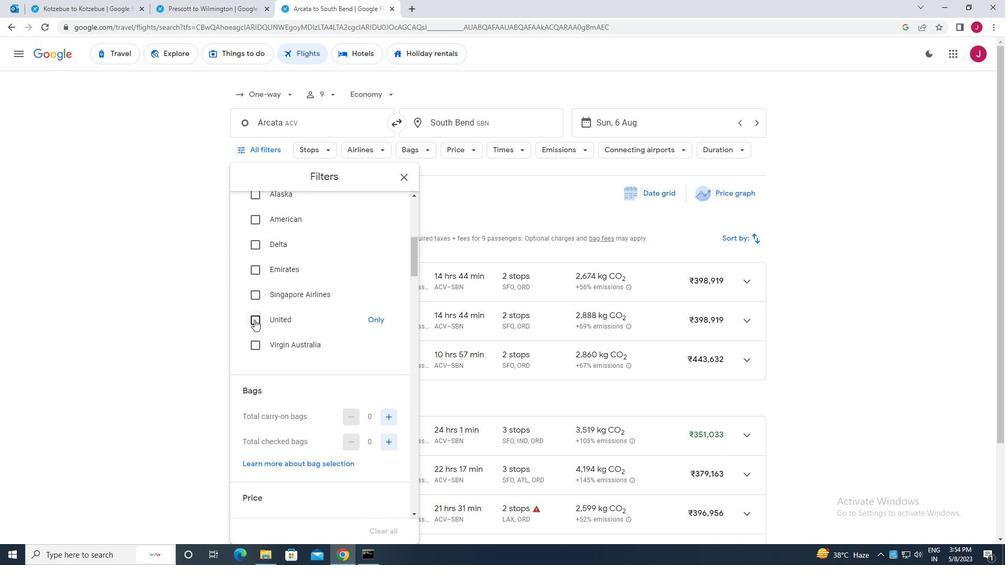 
Action: Mouse moved to (314, 315)
Screenshot: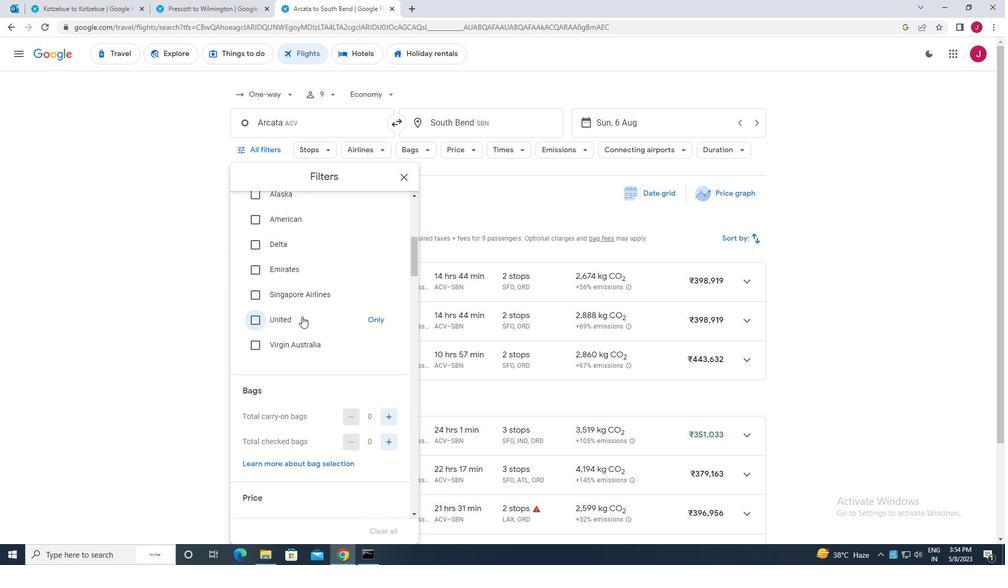 
Action: Mouse scrolled (314, 314) with delta (0, 0)
Screenshot: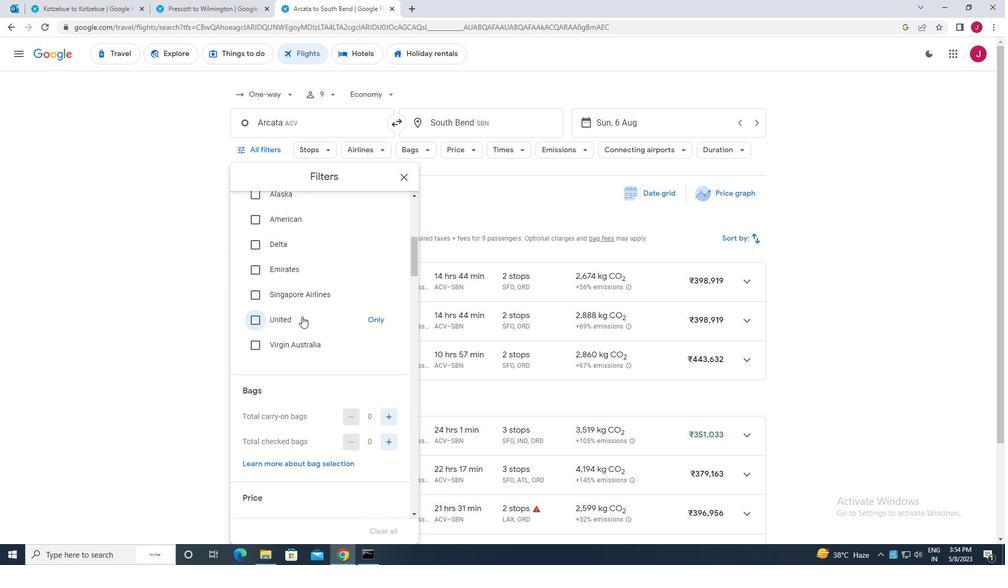 
Action: Mouse scrolled (314, 314) with delta (0, 0)
Screenshot: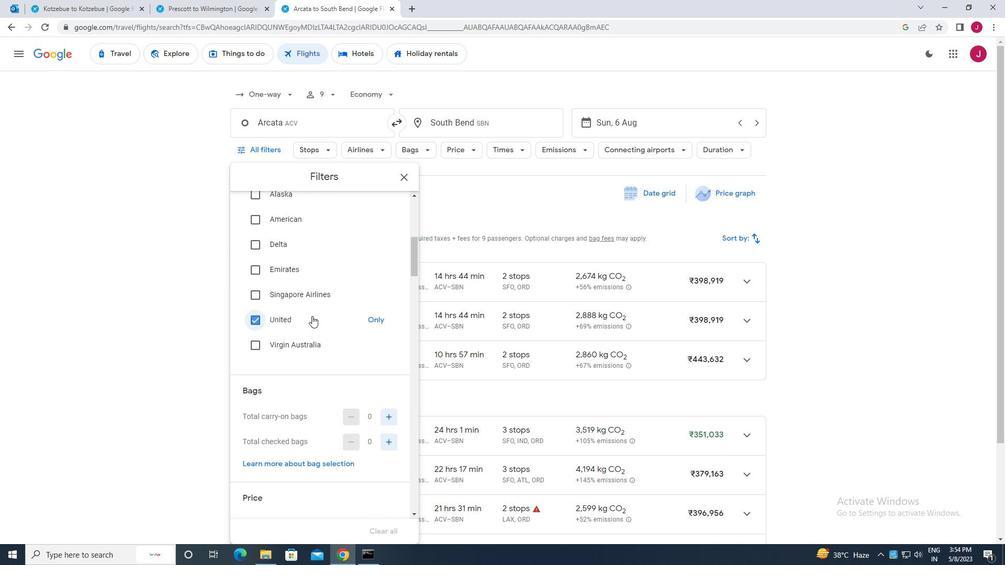 
Action: Mouse scrolled (314, 314) with delta (0, 0)
Screenshot: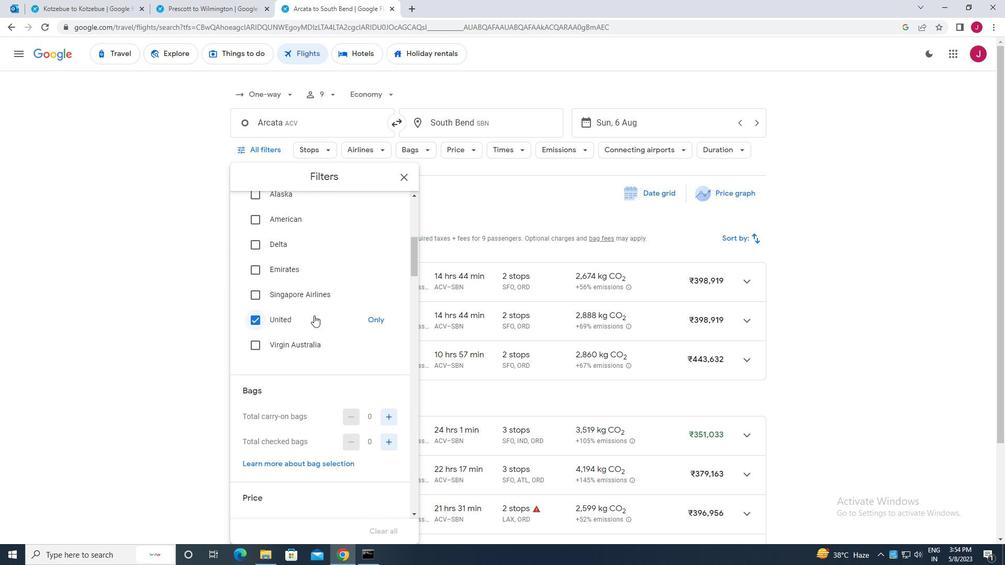 
Action: Mouse scrolled (314, 314) with delta (0, 0)
Screenshot: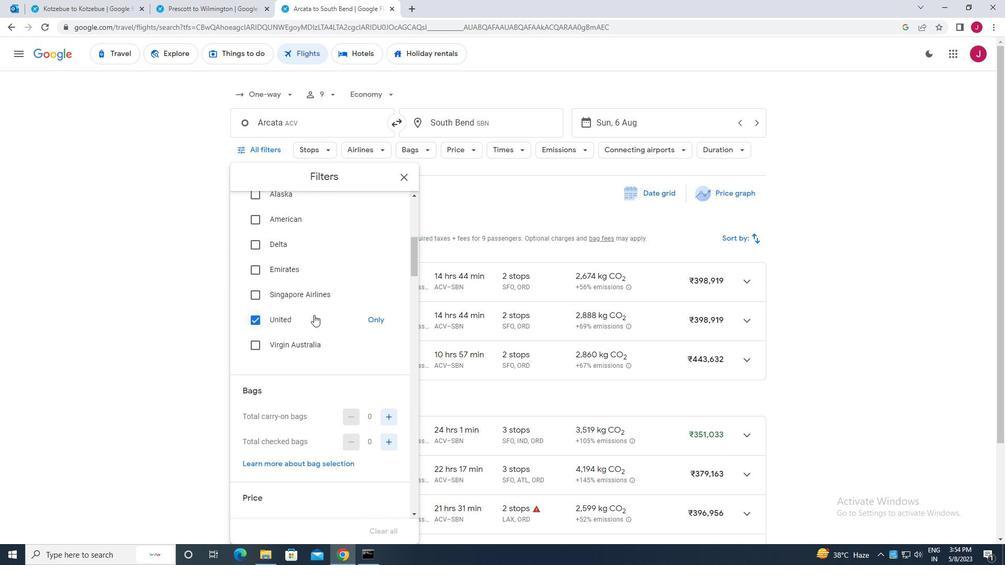 
Action: Mouse moved to (391, 234)
Screenshot: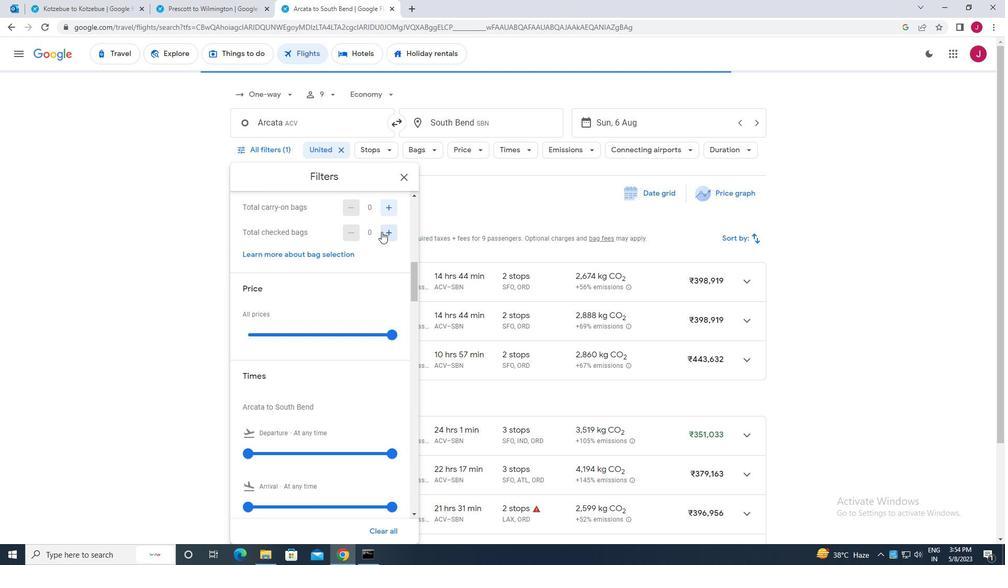 
Action: Mouse pressed left at (391, 234)
Screenshot: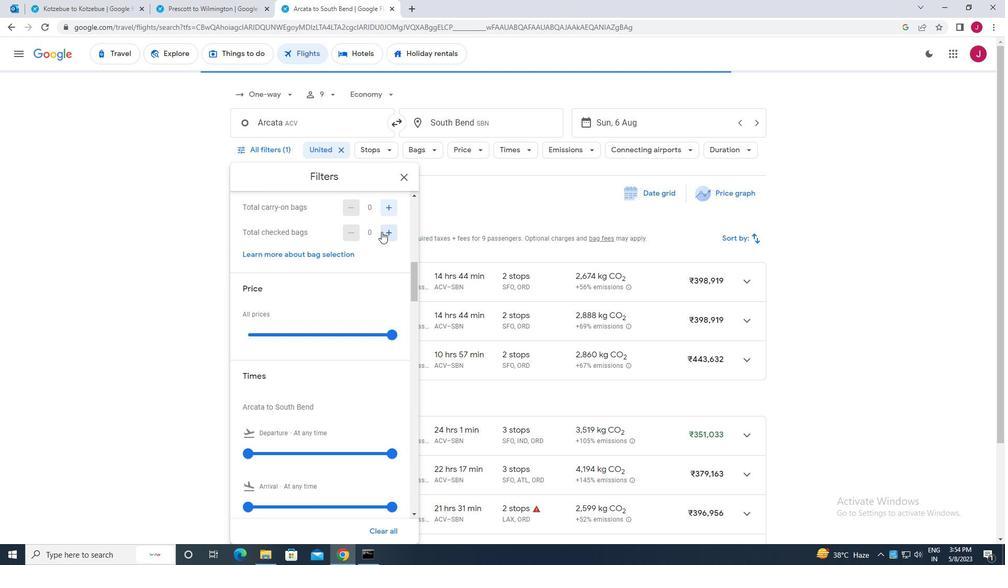 
Action: Mouse pressed left at (391, 234)
Screenshot: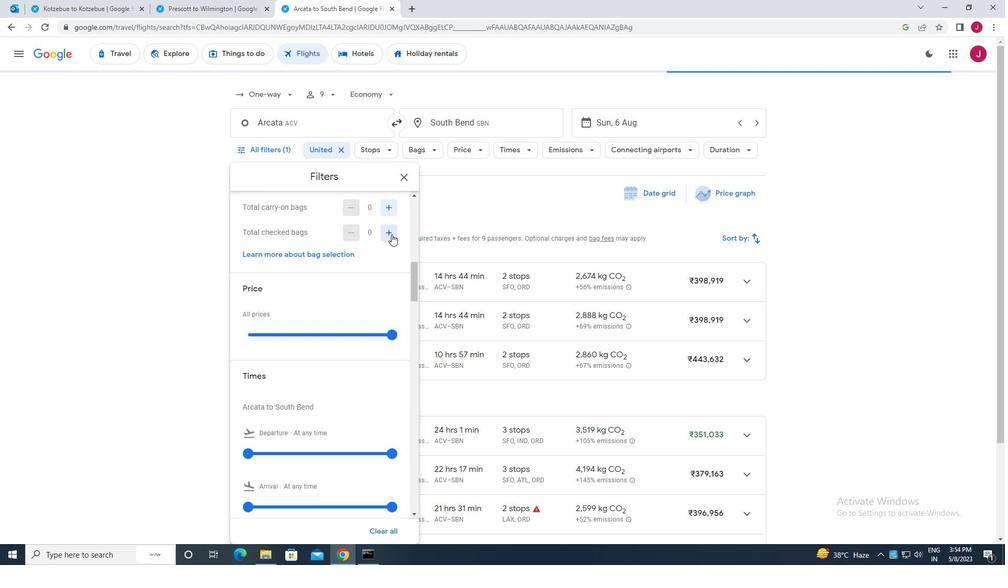 
Action: Mouse pressed left at (391, 234)
Screenshot: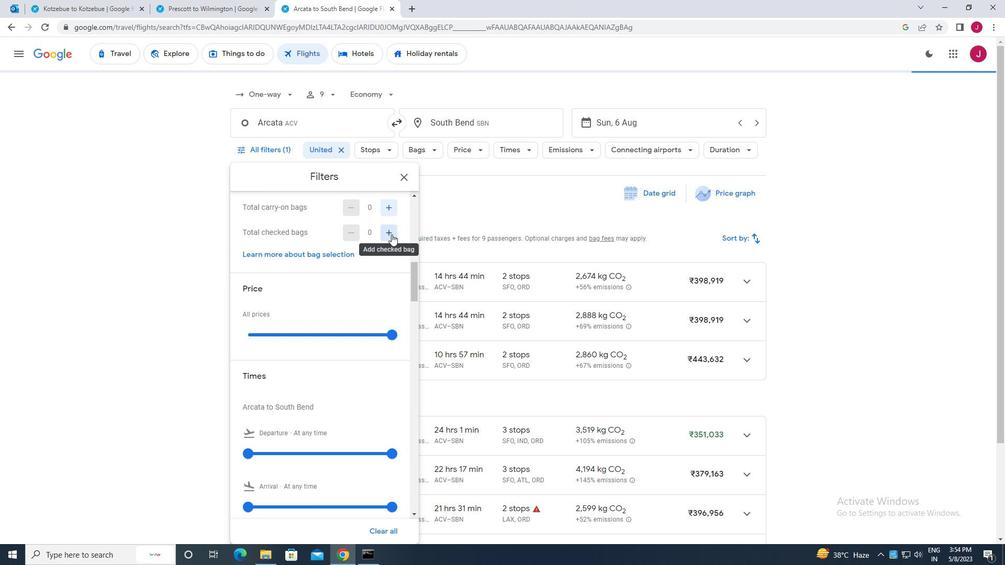 
Action: Mouse pressed left at (391, 234)
Screenshot: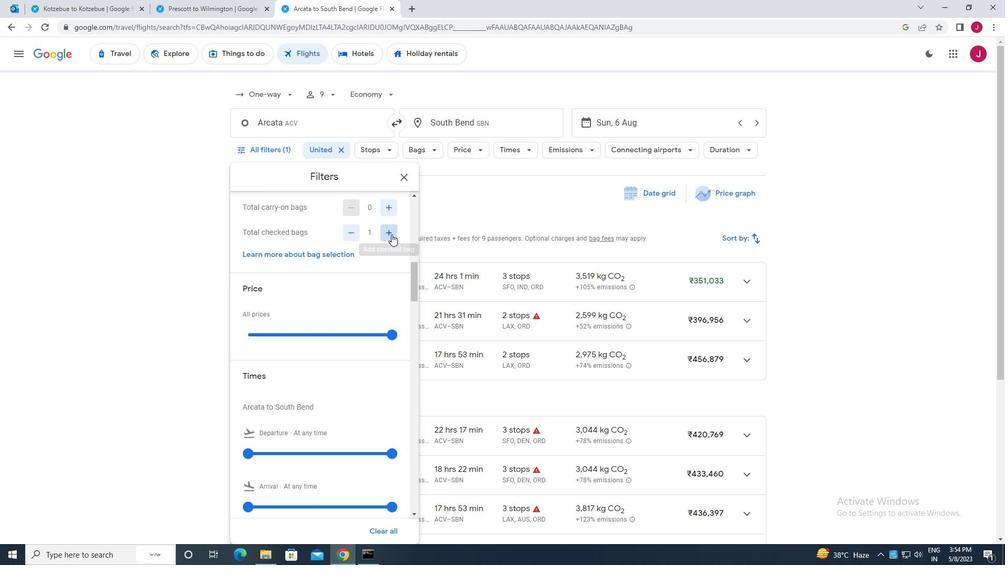 
Action: Mouse pressed left at (391, 234)
Screenshot: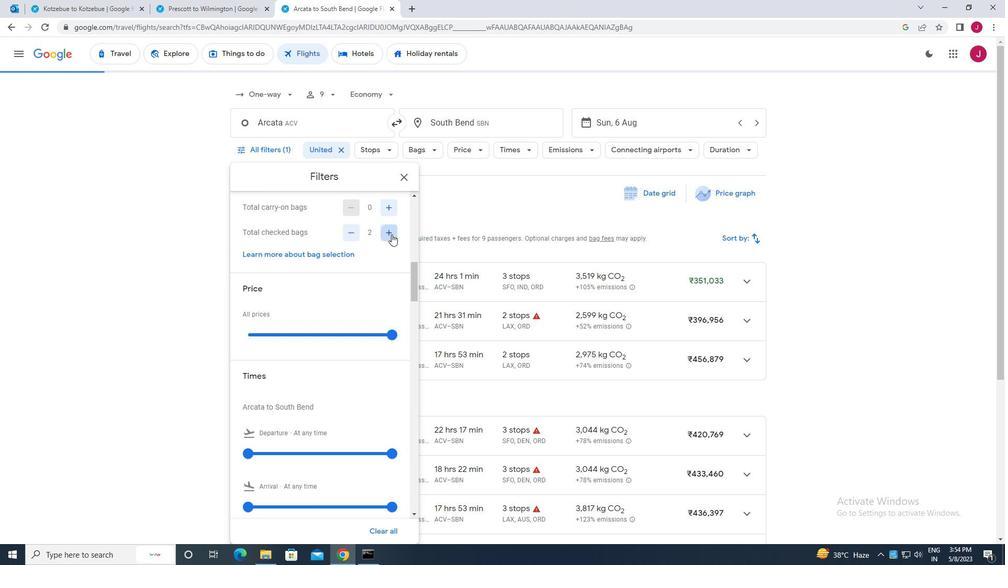 
Action: Mouse pressed left at (391, 234)
Screenshot: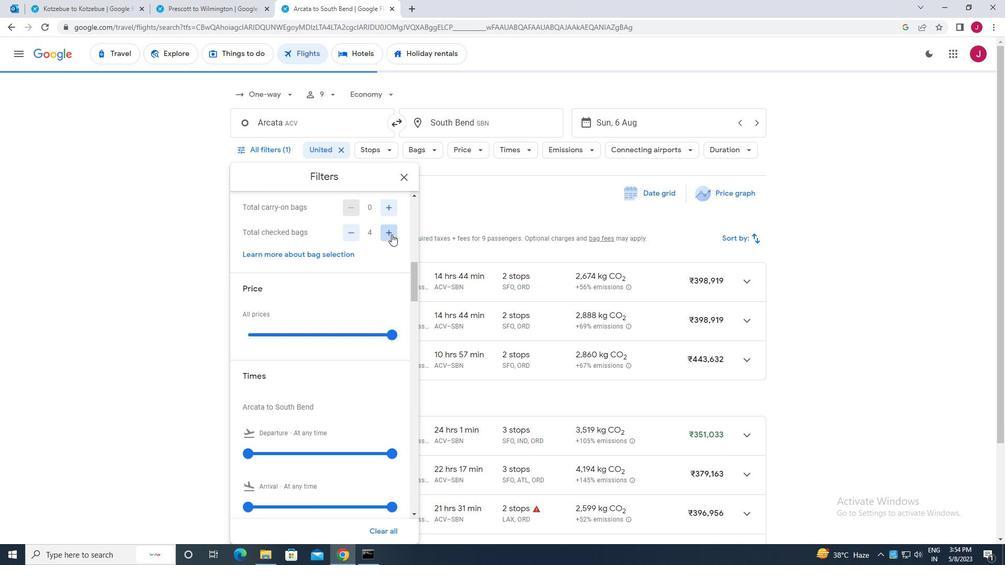 
Action: Mouse pressed left at (391, 234)
Screenshot: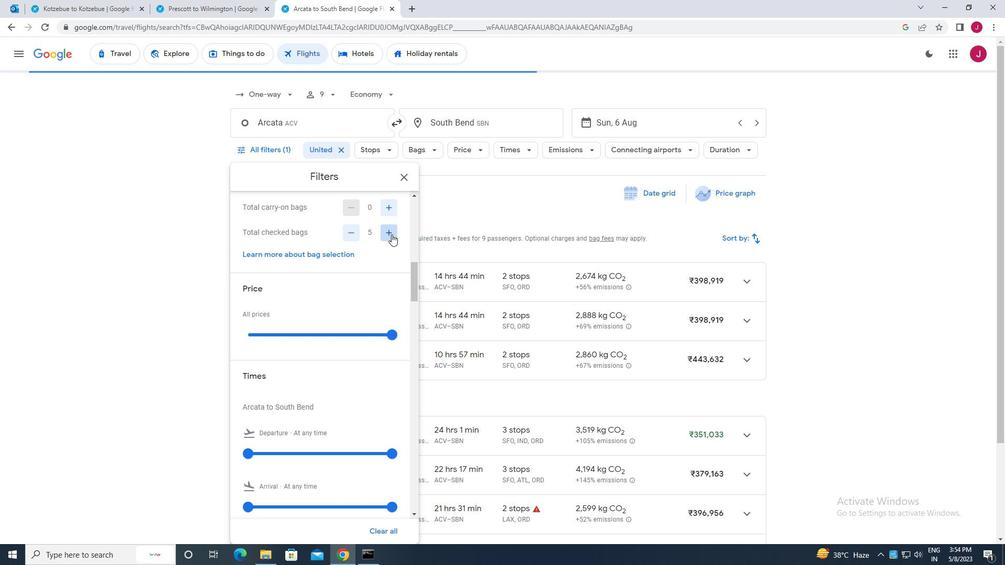 
Action: Mouse pressed left at (391, 234)
Screenshot: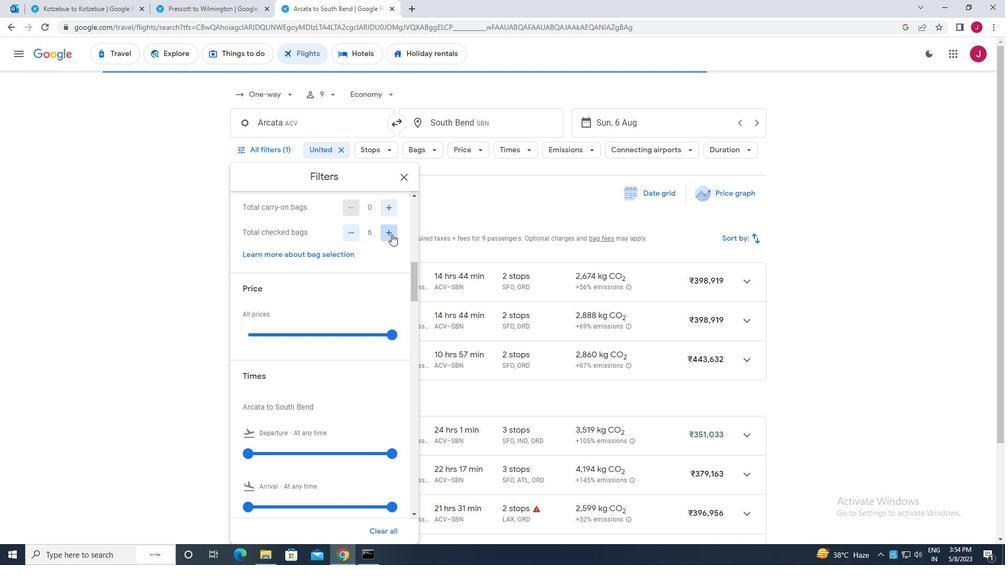 
Action: Mouse pressed left at (391, 234)
Screenshot: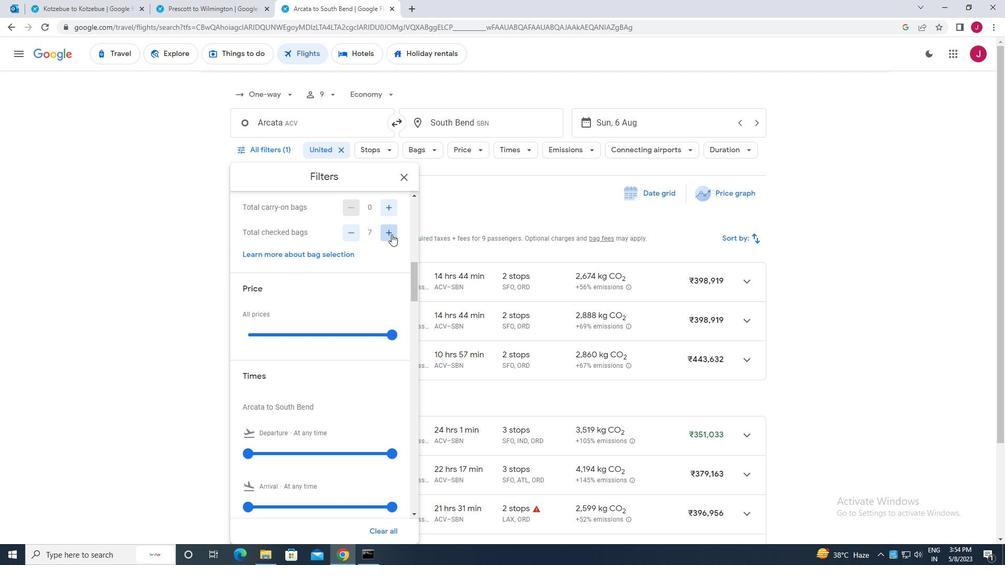 
Action: Mouse moved to (395, 239)
Screenshot: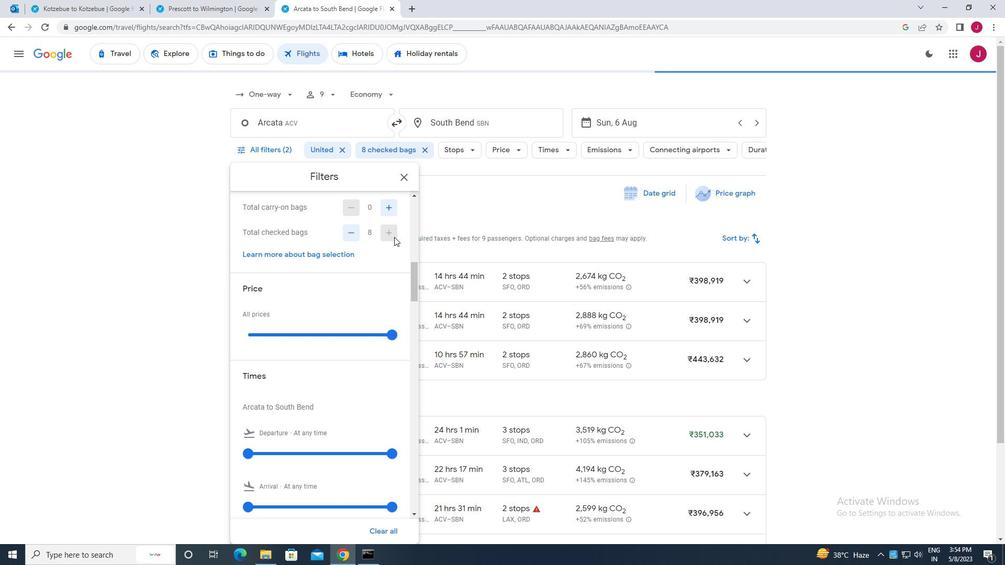 
Action: Mouse scrolled (395, 239) with delta (0, 0)
Screenshot: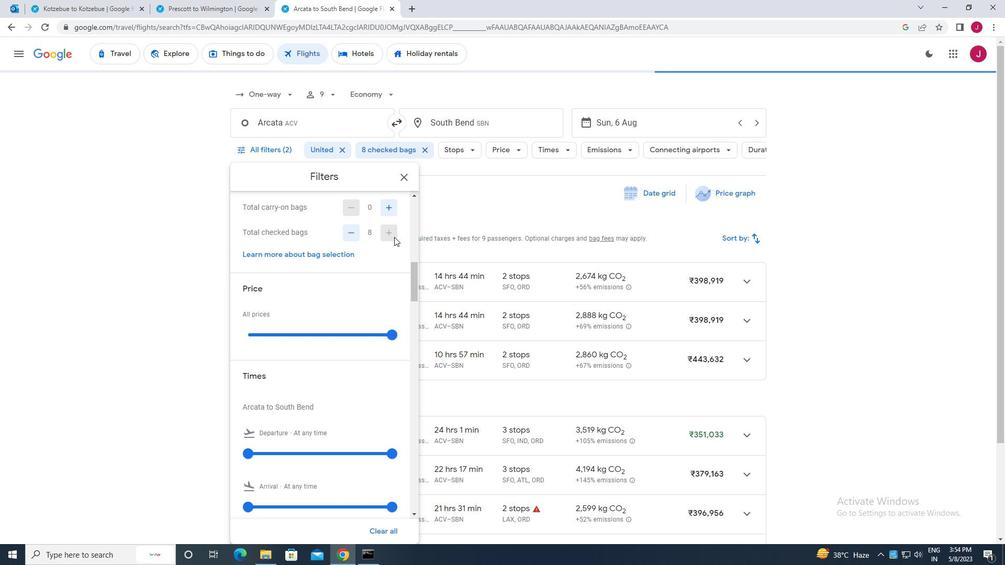 
Action: Mouse moved to (395, 240)
Screenshot: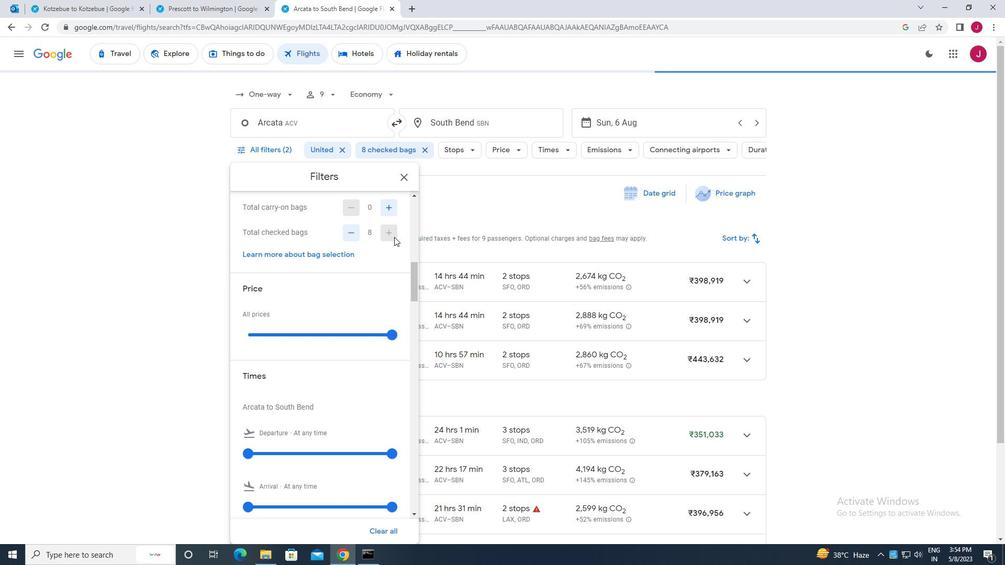 
Action: Mouse scrolled (395, 239) with delta (0, 0)
Screenshot: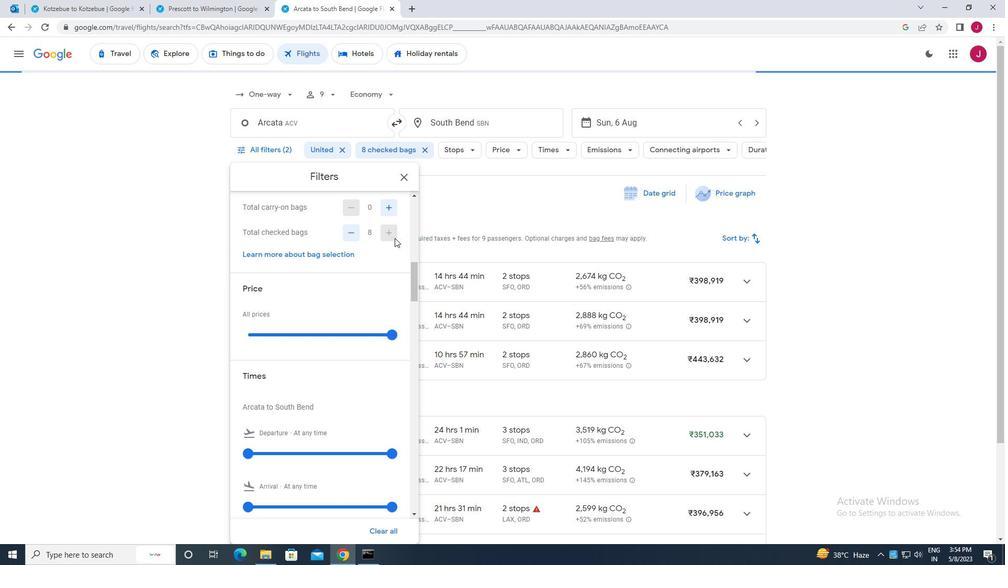 
Action: Mouse moved to (394, 229)
Screenshot: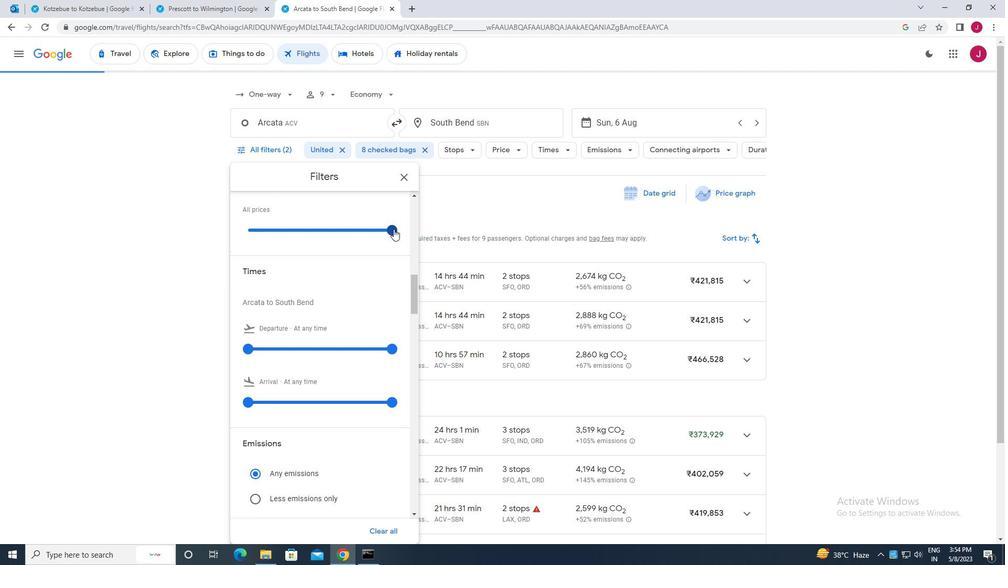 
Action: Mouse pressed left at (394, 229)
Screenshot: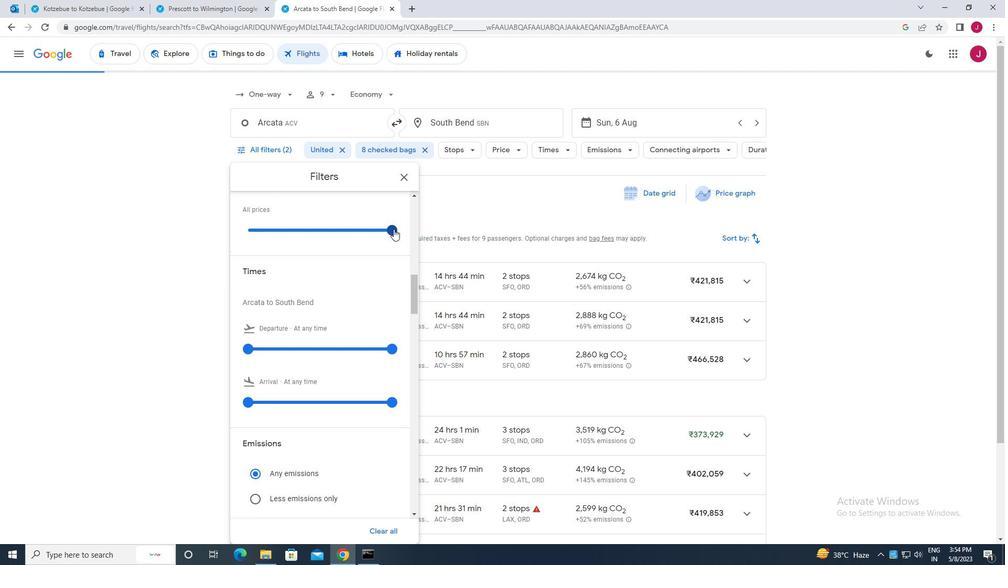 
Action: Mouse moved to (292, 257)
Screenshot: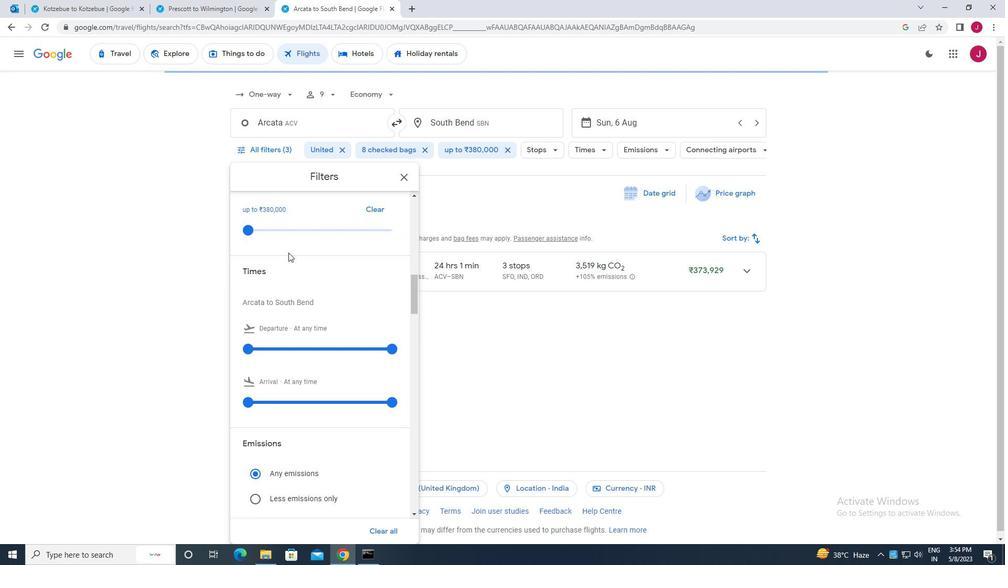 
Action: Mouse scrolled (292, 256) with delta (0, 0)
Screenshot: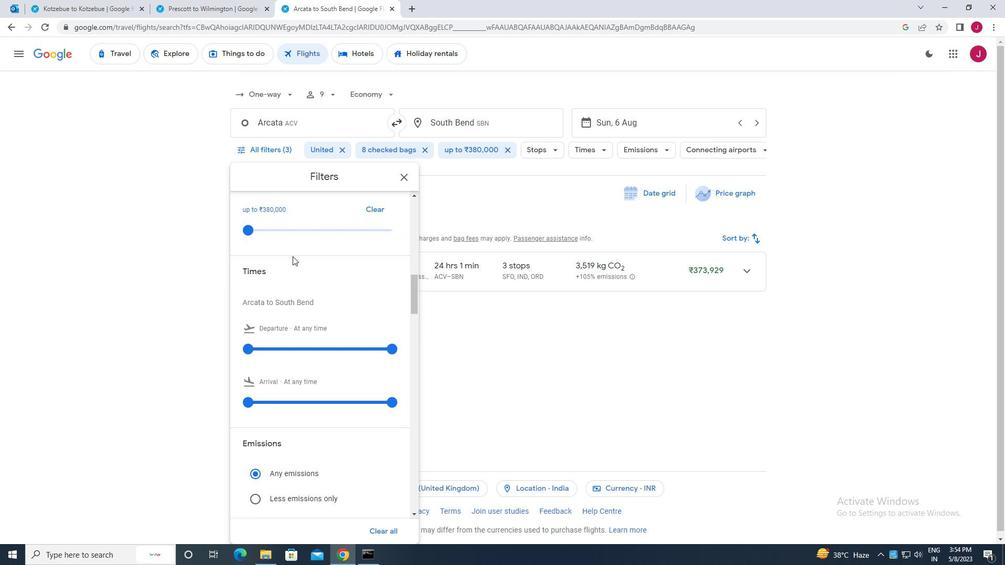 
Action: Mouse moved to (249, 297)
Screenshot: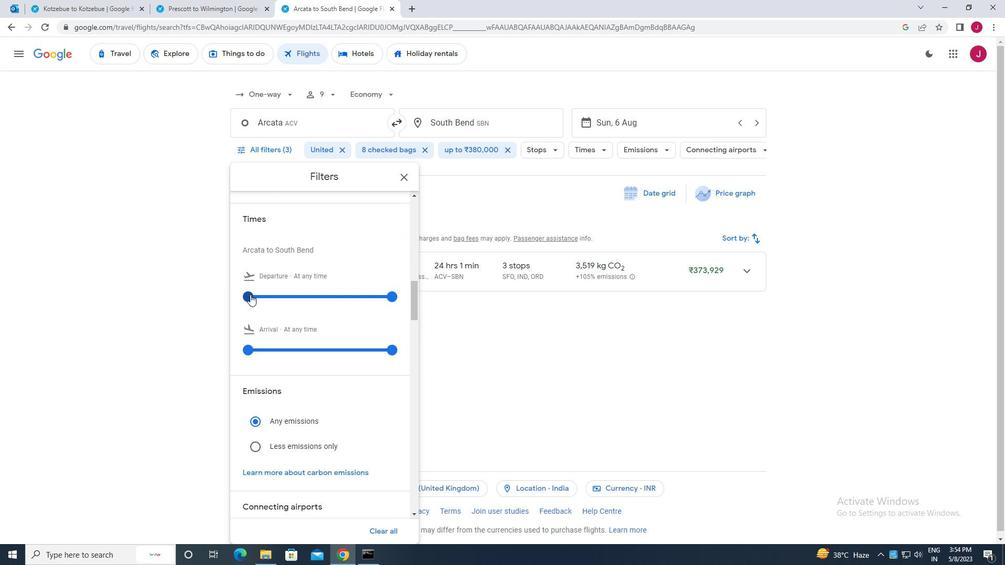 
Action: Mouse pressed left at (249, 297)
Screenshot: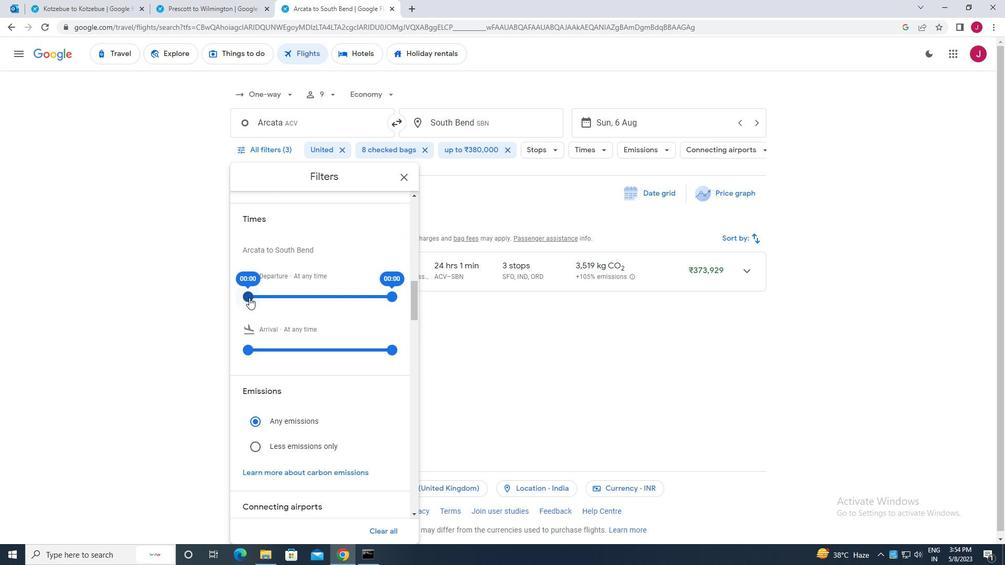 
Action: Mouse moved to (393, 296)
Screenshot: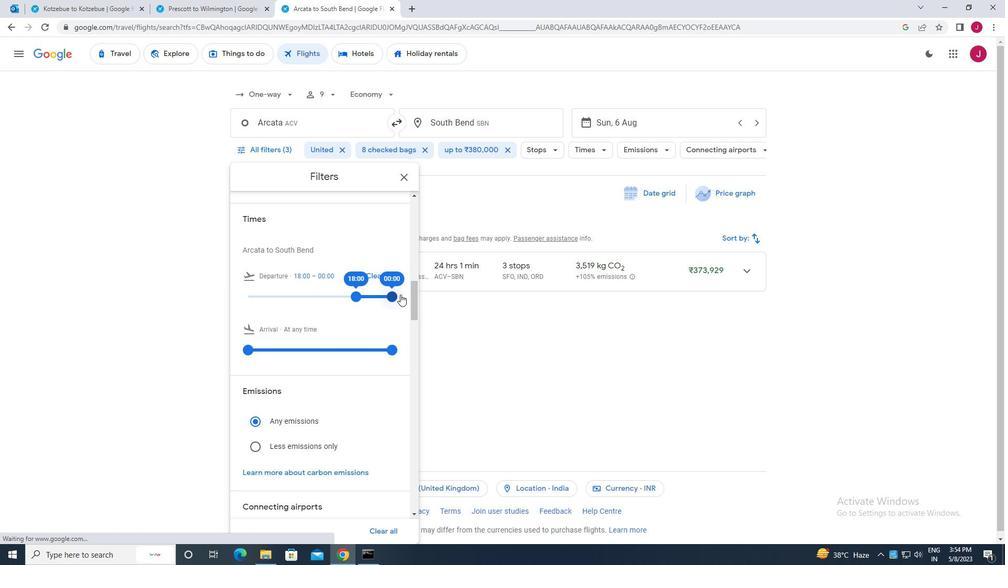 
Action: Mouse pressed left at (393, 296)
Screenshot: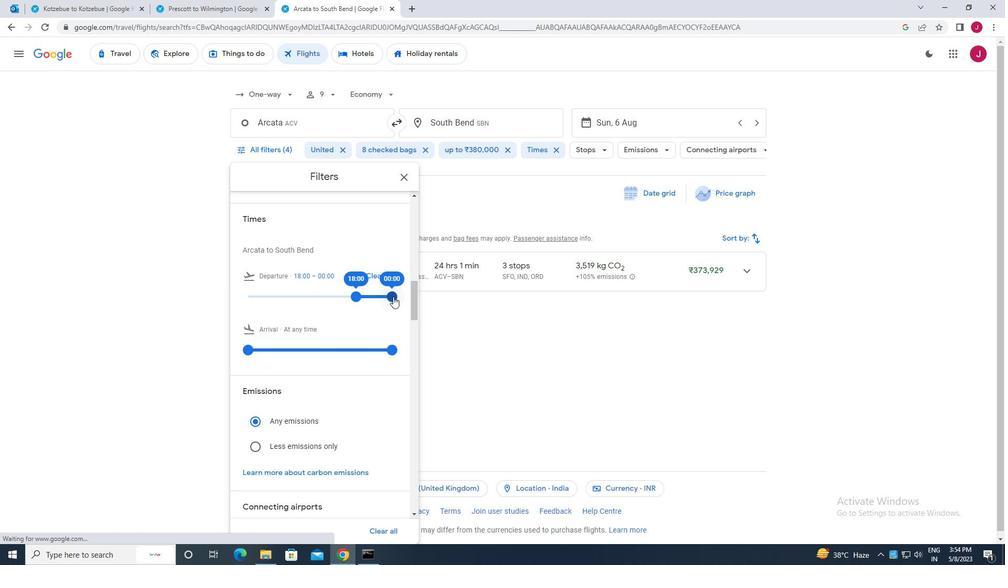 
Action: Mouse moved to (402, 178)
Screenshot: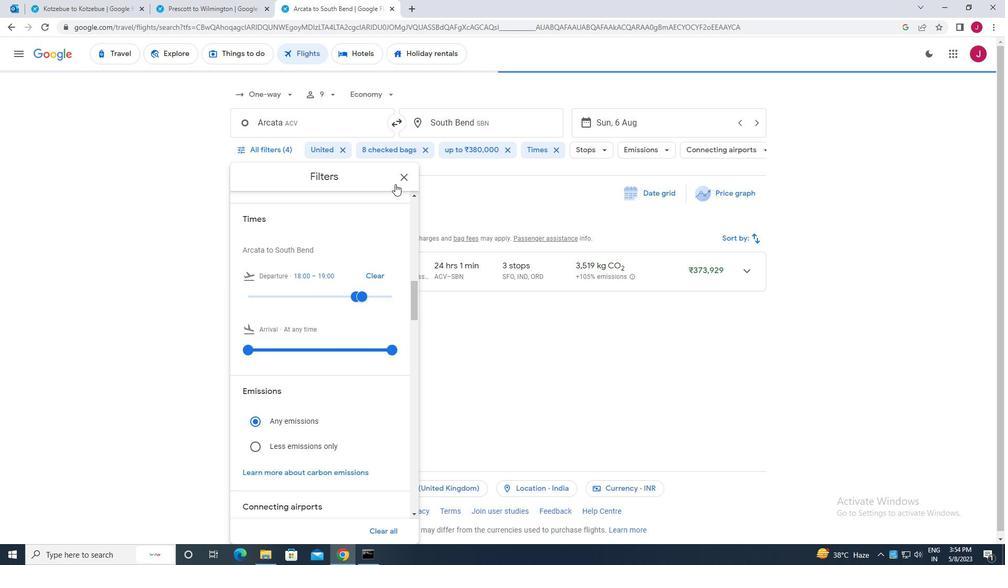 
Action: Mouse pressed left at (402, 178)
Screenshot: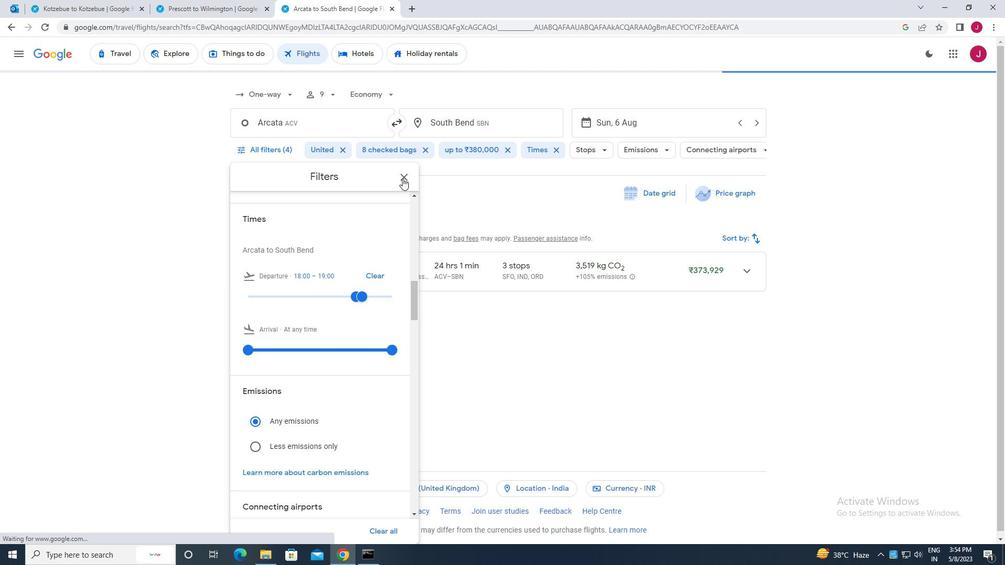 
Action: Mouse moved to (396, 178)
Screenshot: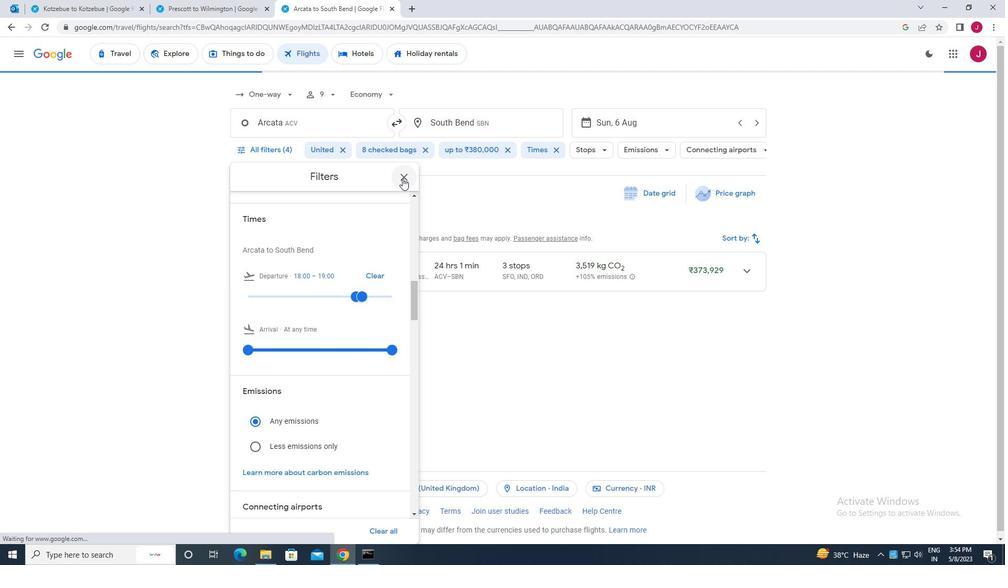 
